 Task: In the  document Musicinfulenceletter.html Change font size of watermark '117' and place the watermark  'Diagonally '. Insert footer and write www.nexusTech.com
Action: Mouse moved to (223, 287)
Screenshot: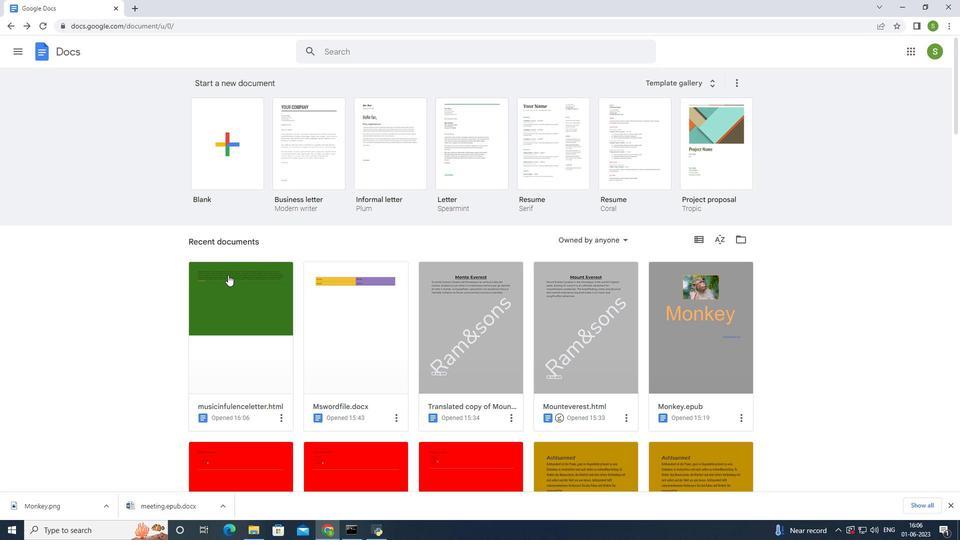 
Action: Mouse pressed left at (223, 287)
Screenshot: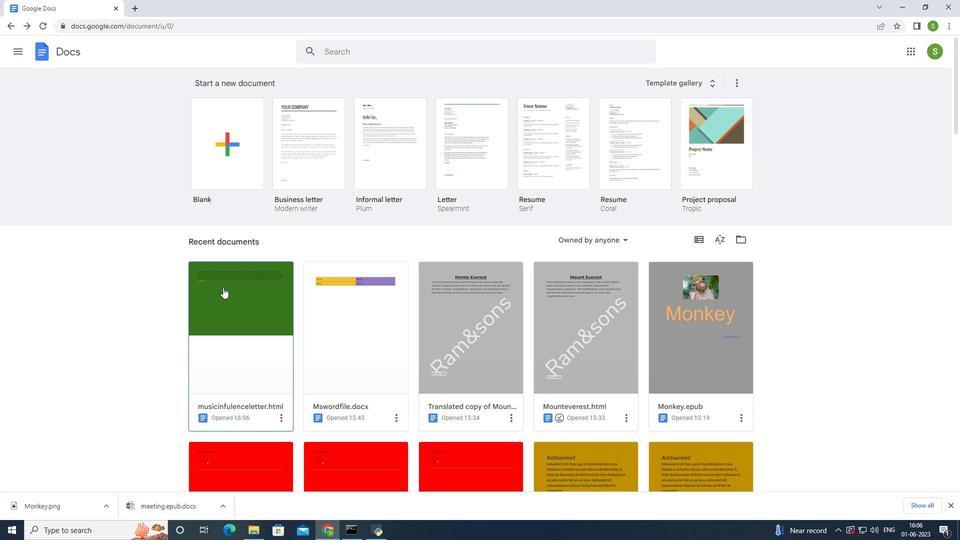 
Action: Mouse moved to (130, 57)
Screenshot: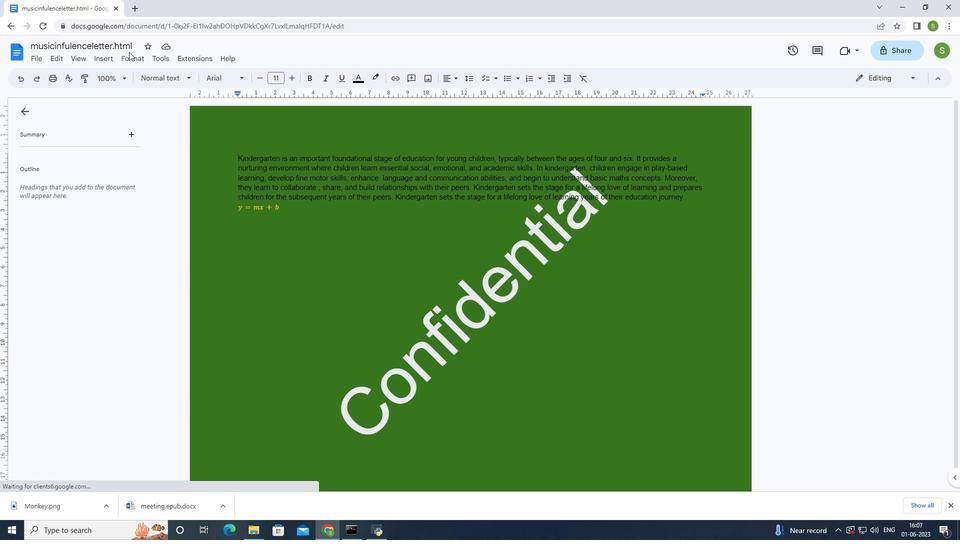 
Action: Mouse pressed left at (130, 57)
Screenshot: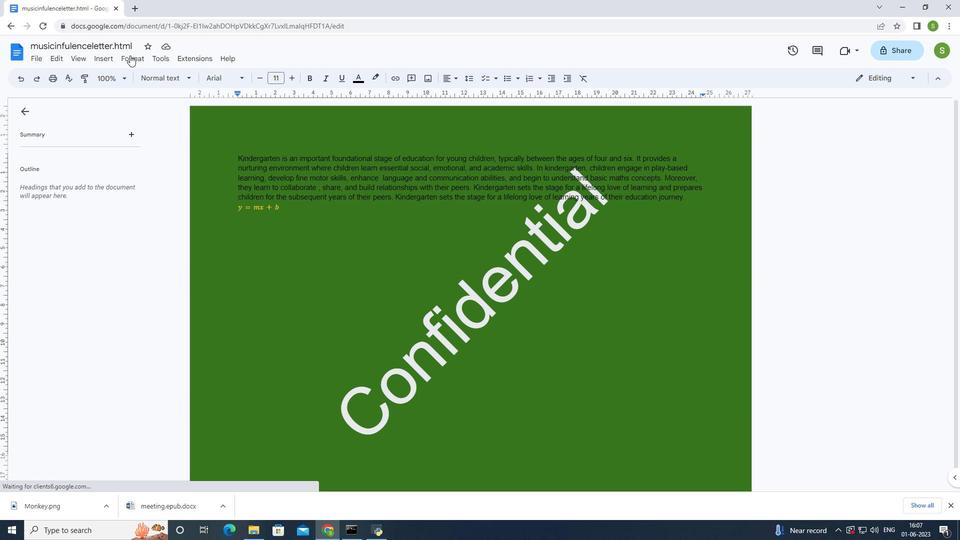 
Action: Mouse moved to (120, 293)
Screenshot: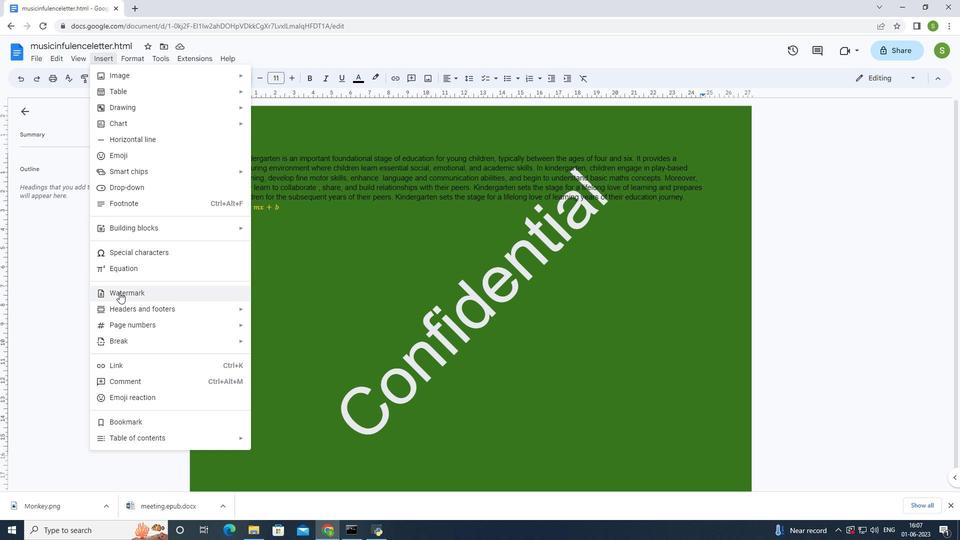 
Action: Mouse pressed left at (120, 293)
Screenshot: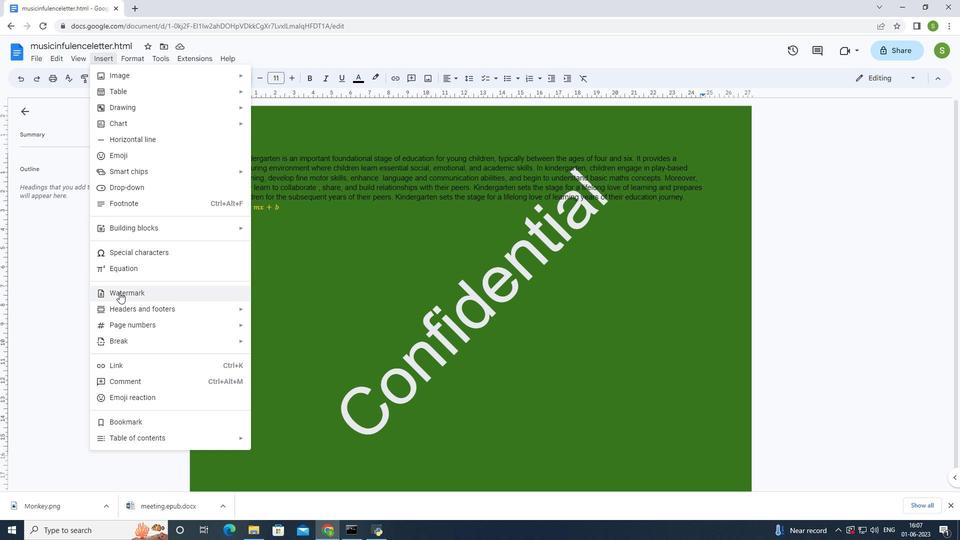 
Action: Mouse moved to (871, 210)
Screenshot: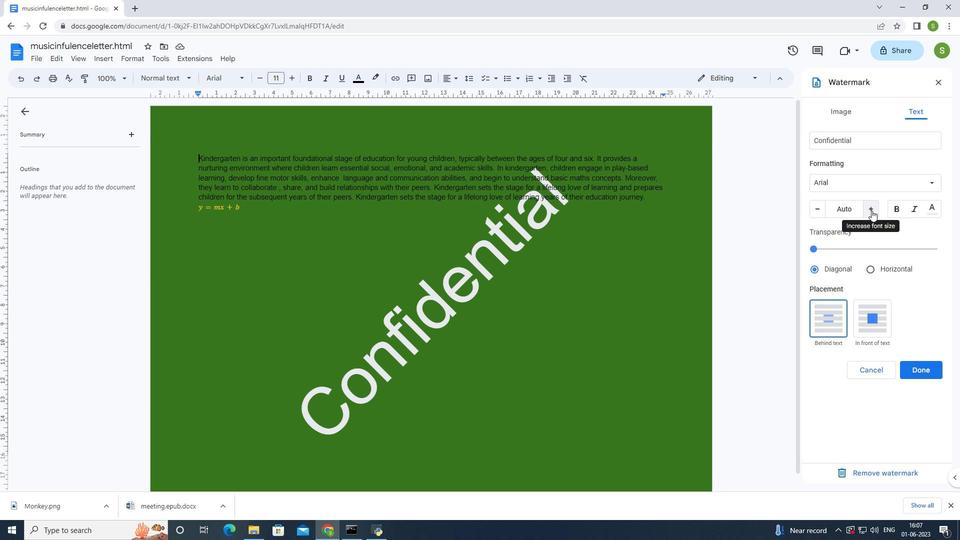 
Action: Mouse pressed left at (871, 210)
Screenshot: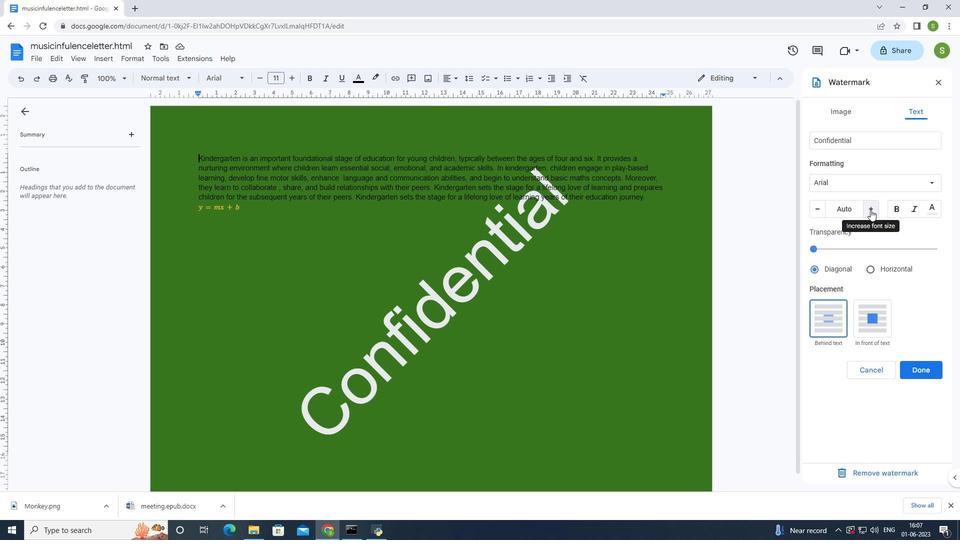 
Action: Mouse moved to (870, 210)
Screenshot: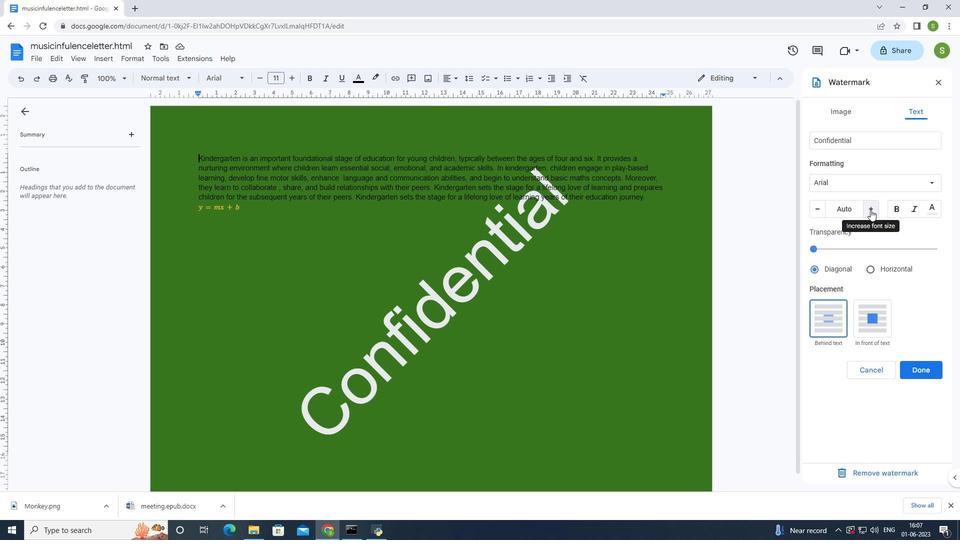 
Action: Mouse pressed left at (870, 210)
Screenshot: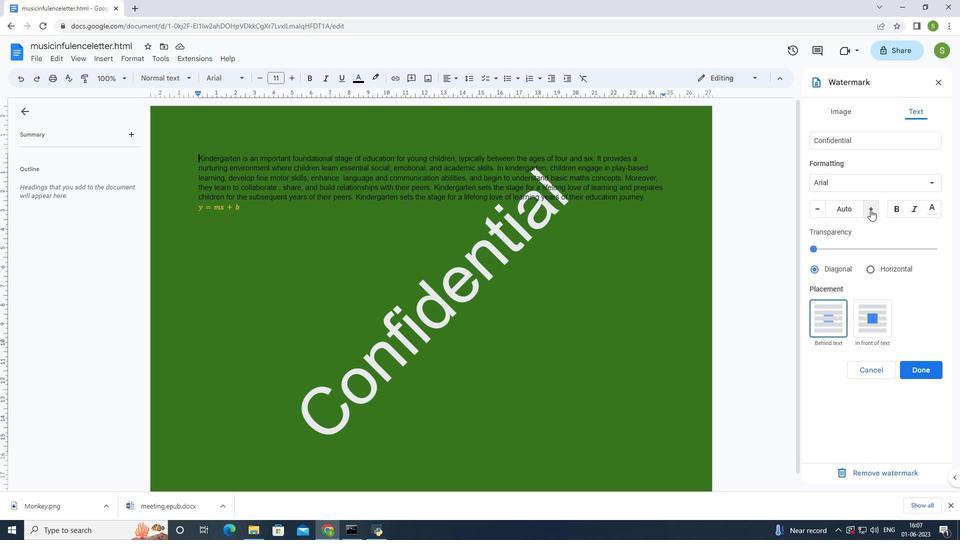 
Action: Mouse pressed left at (870, 210)
Screenshot: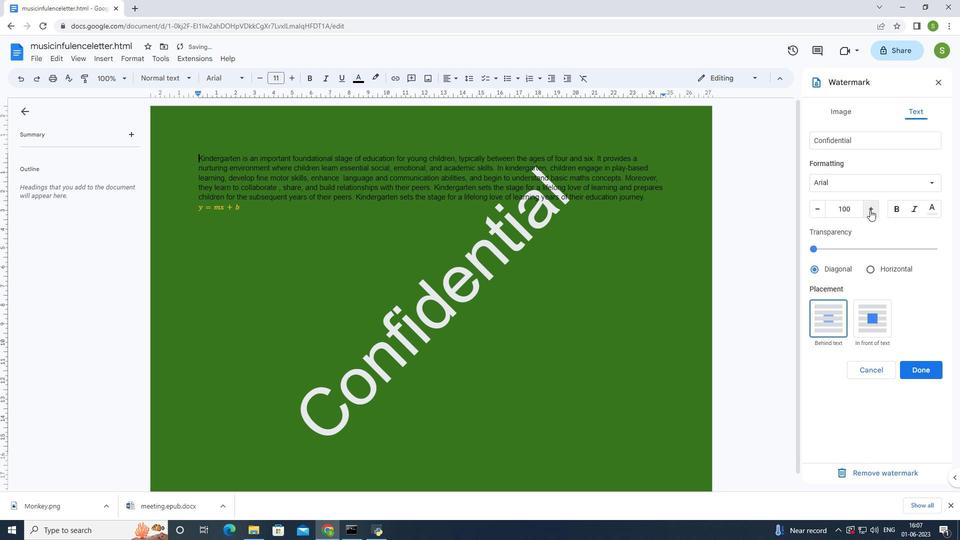 
Action: Mouse pressed left at (870, 210)
Screenshot: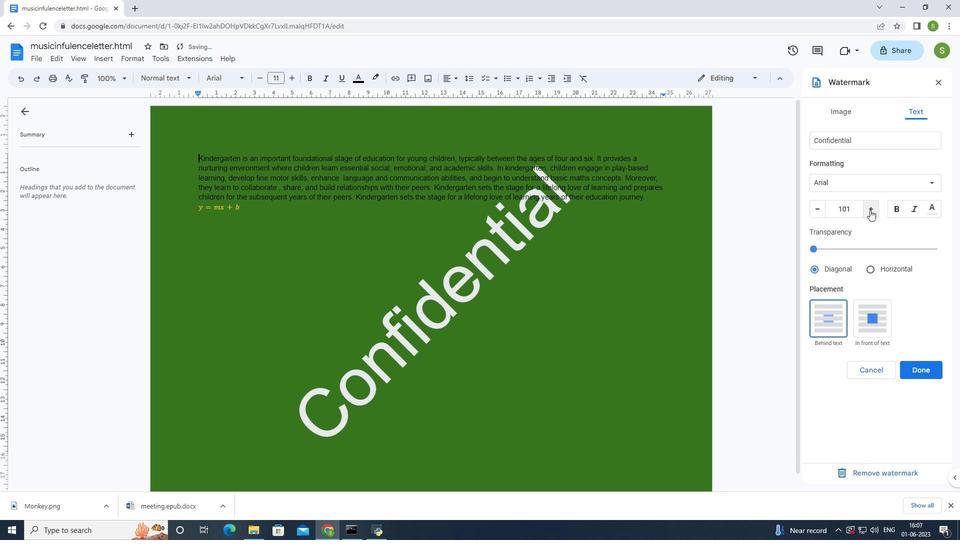 
Action: Mouse moved to (870, 209)
Screenshot: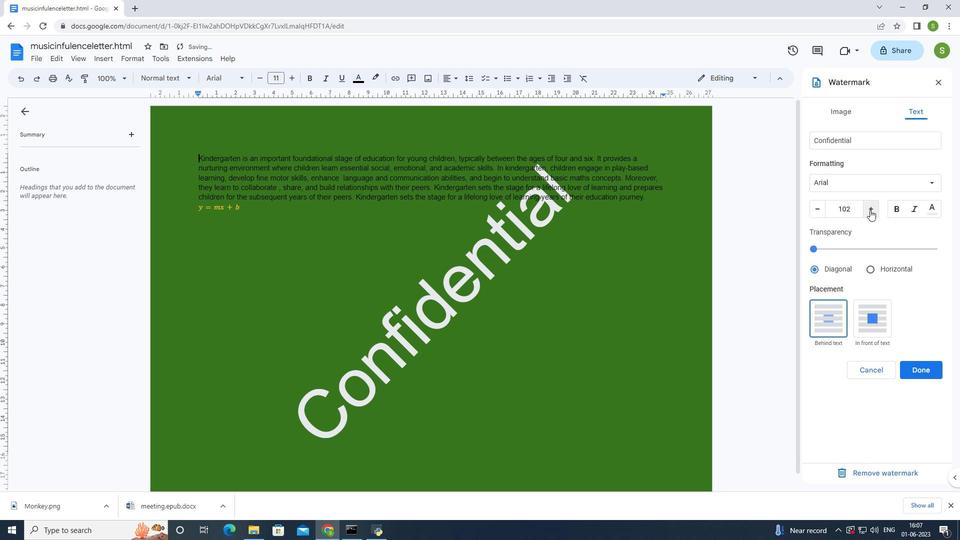 
Action: Mouse pressed left at (870, 209)
Screenshot: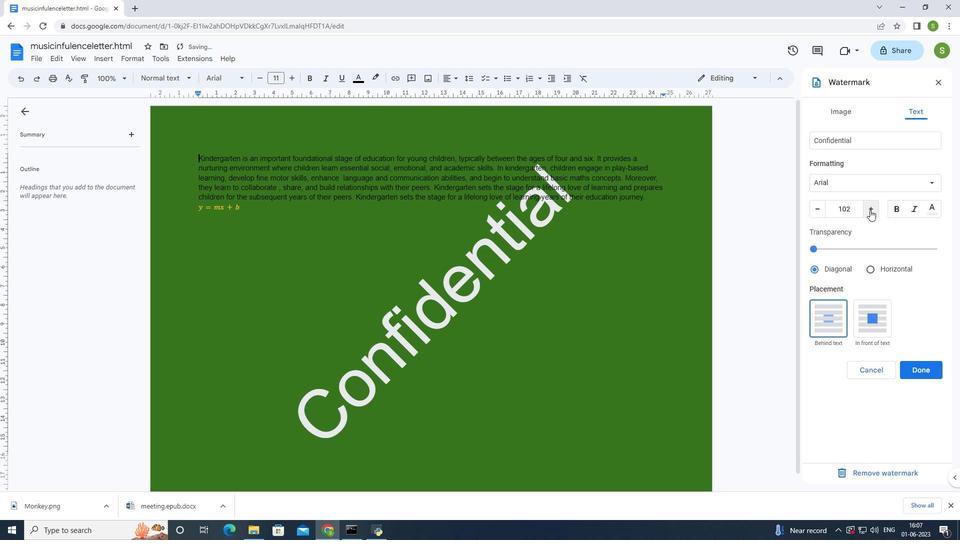 
Action: Mouse moved to (870, 208)
Screenshot: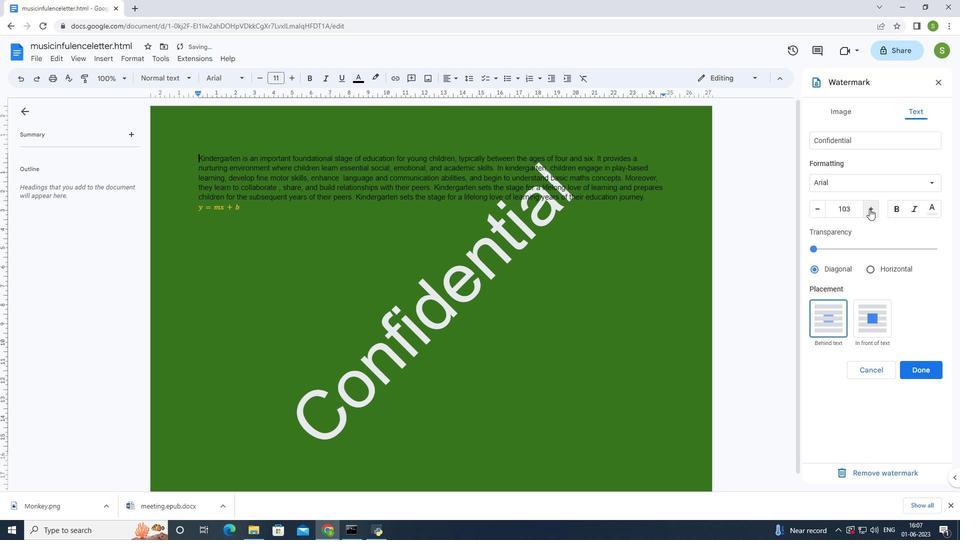 
Action: Mouse pressed left at (870, 208)
Screenshot: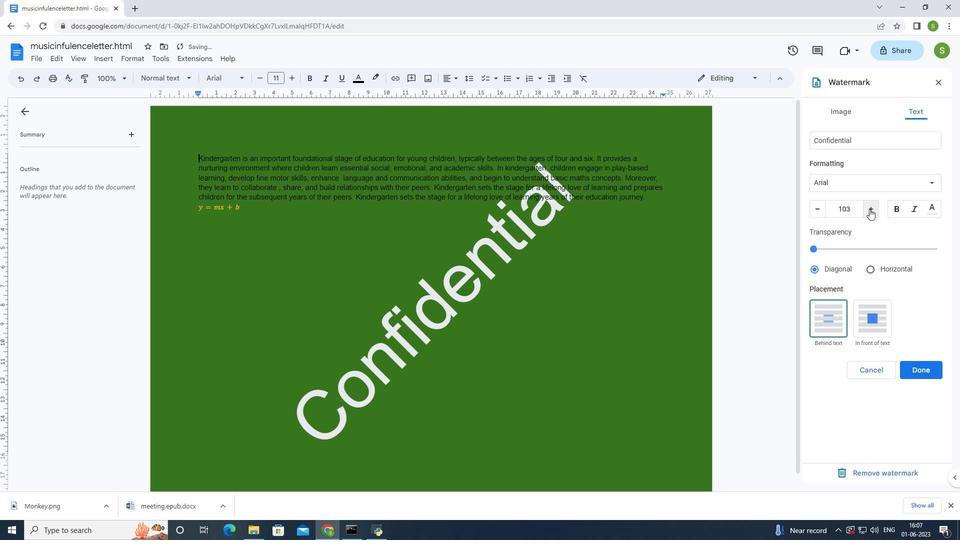 
Action: Mouse pressed left at (870, 208)
Screenshot: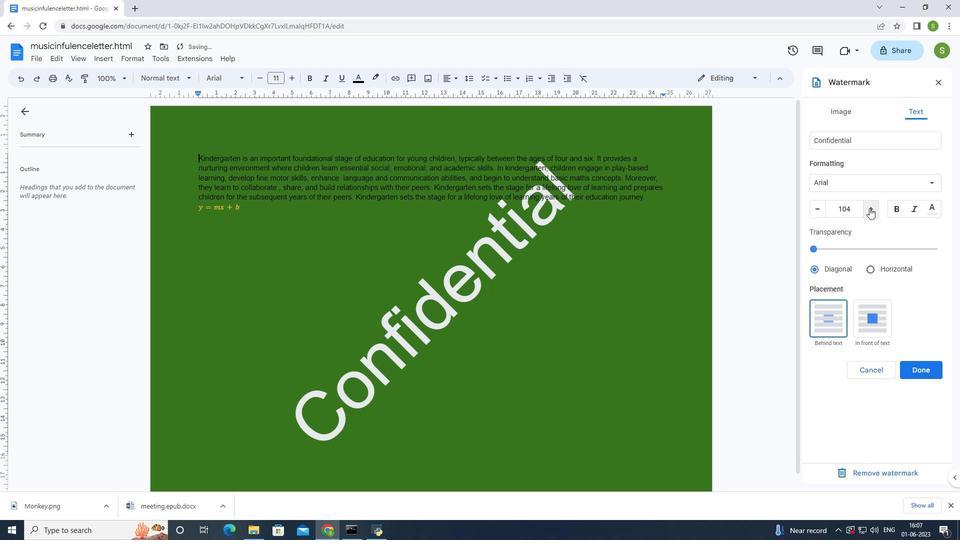 
Action: Mouse pressed left at (870, 208)
Screenshot: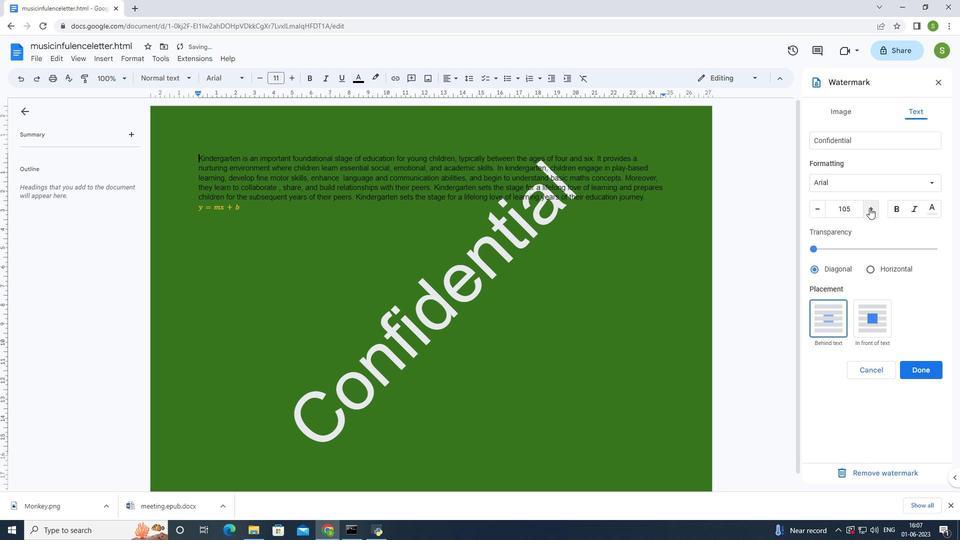 
Action: Mouse moved to (867, 206)
Screenshot: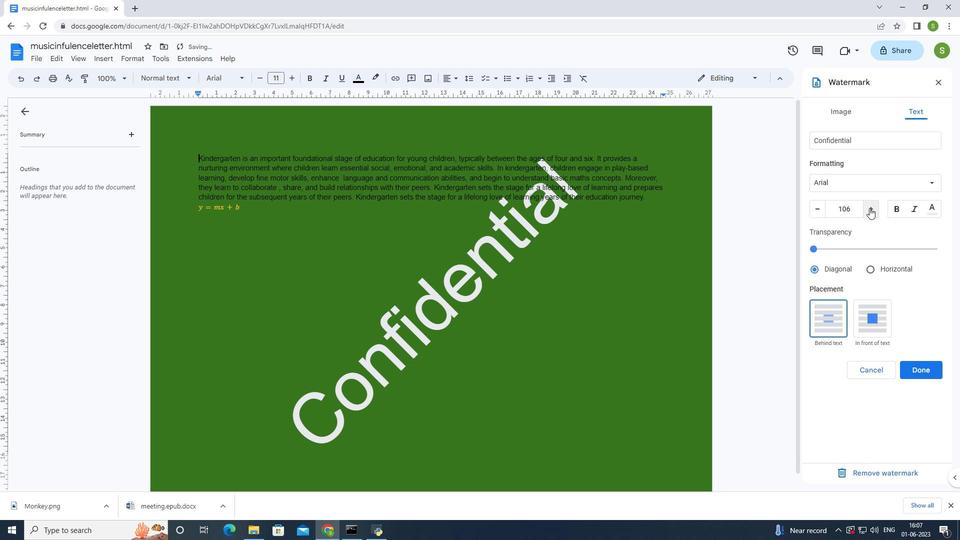 
Action: Mouse pressed left at (867, 206)
Screenshot: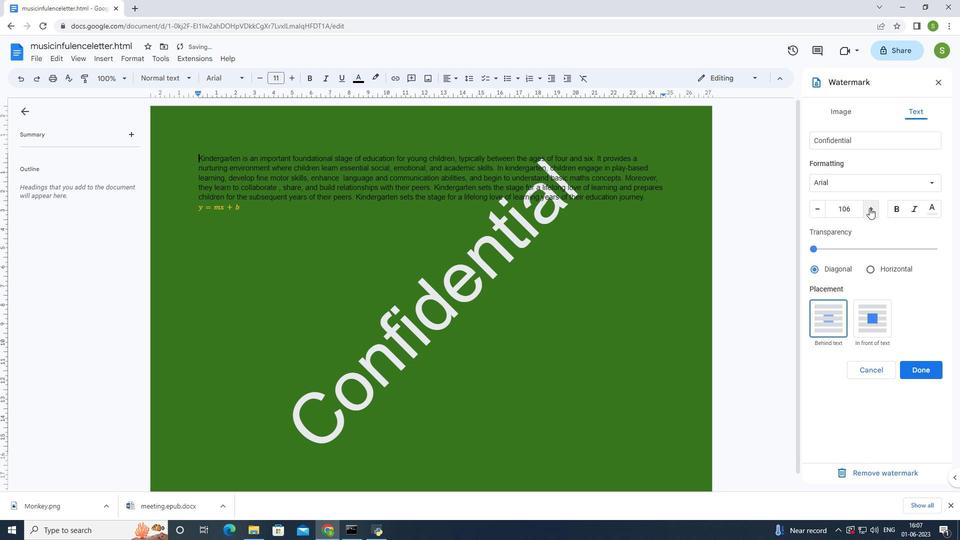 
Action: Mouse pressed left at (867, 206)
Screenshot: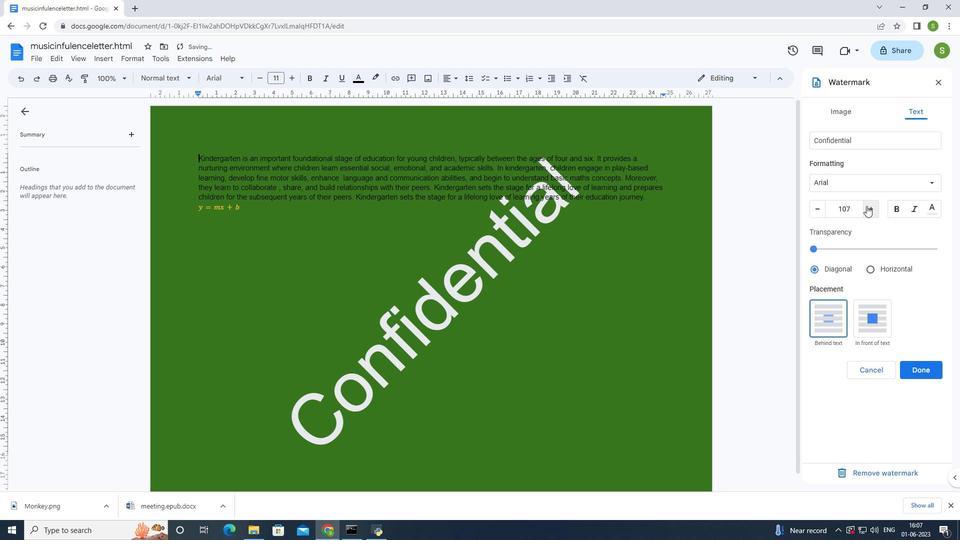 
Action: Mouse pressed left at (867, 206)
Screenshot: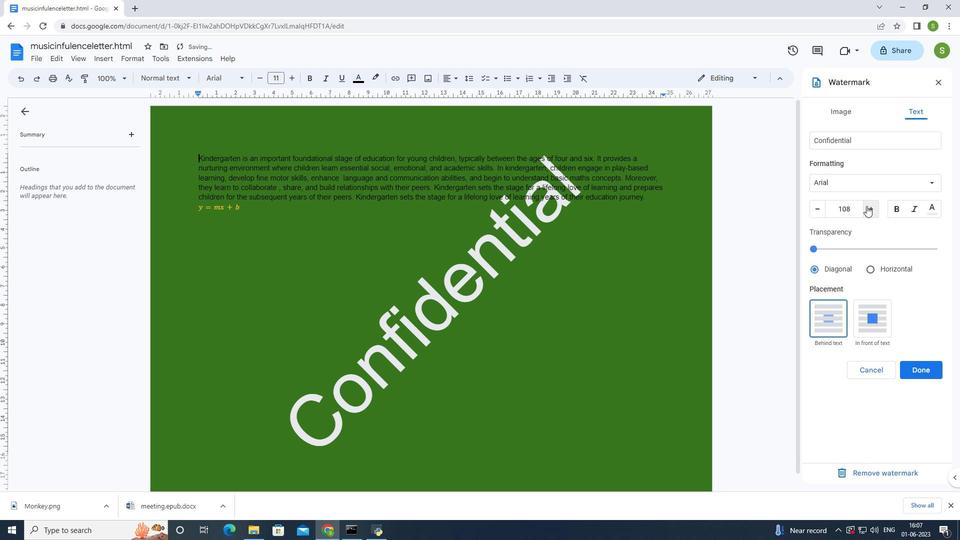 
Action: Mouse moved to (866, 205)
Screenshot: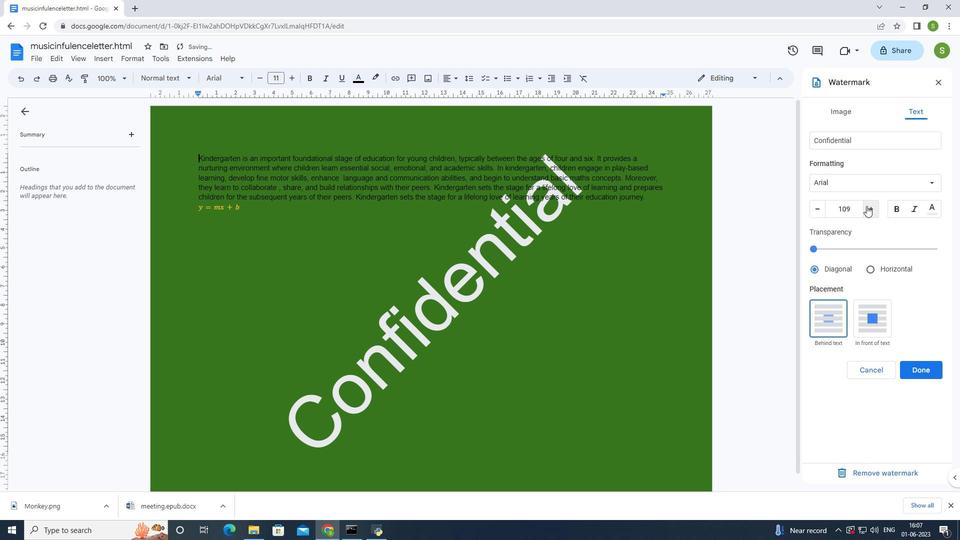 
Action: Mouse pressed left at (866, 205)
Screenshot: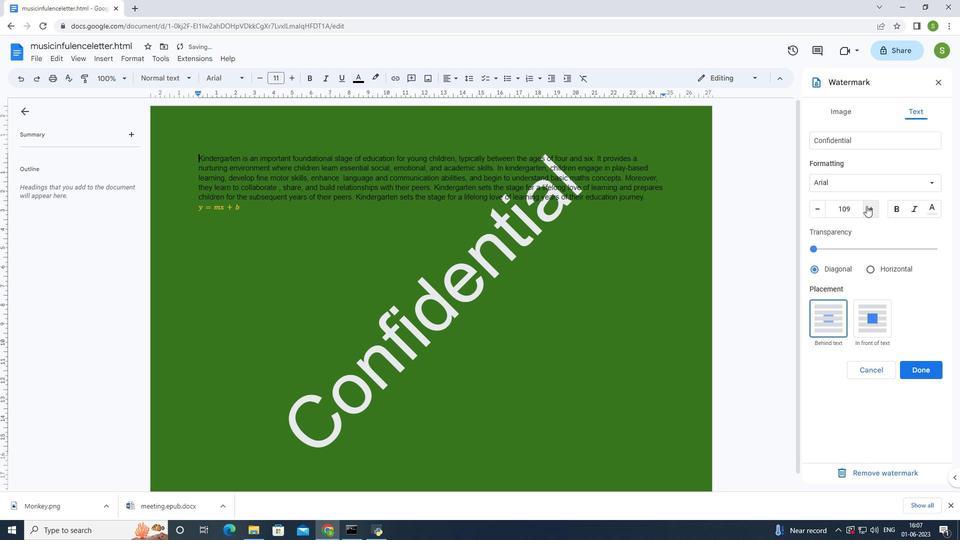 
Action: Mouse moved to (866, 205)
Screenshot: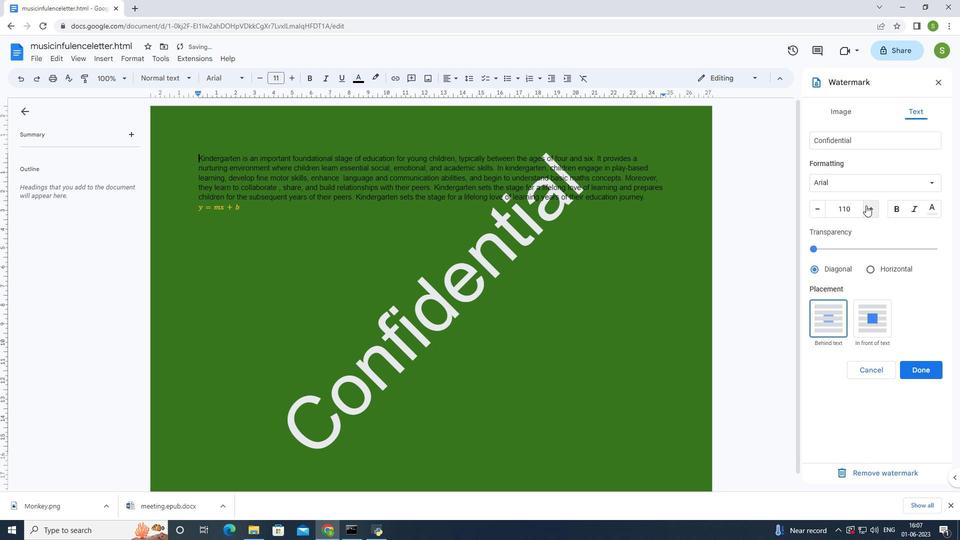 
Action: Mouse pressed left at (866, 205)
Screenshot: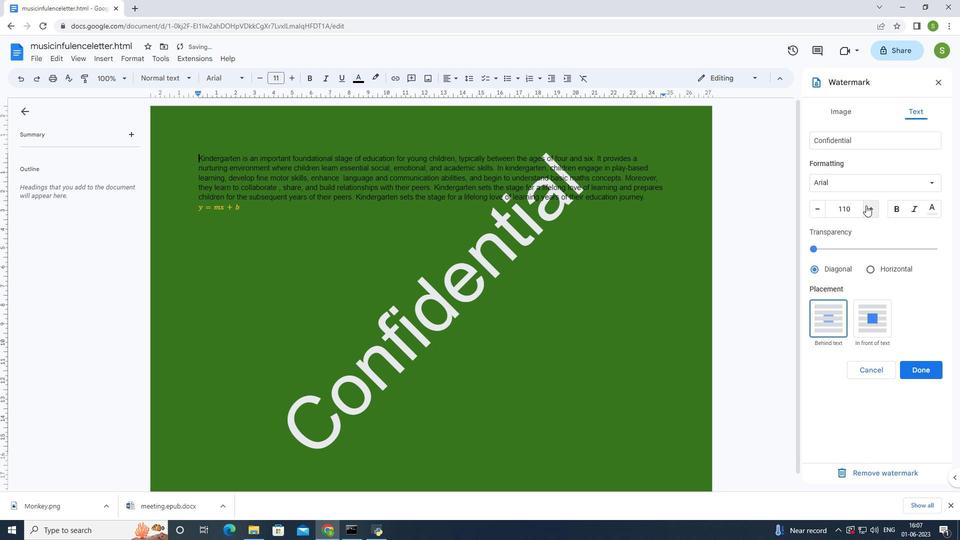 
Action: Mouse pressed left at (866, 205)
Screenshot: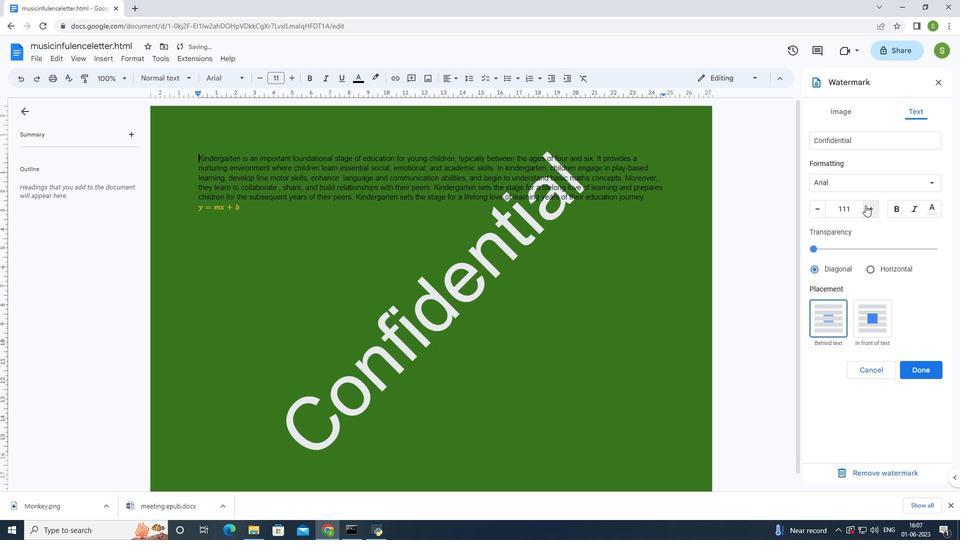
Action: Mouse pressed left at (866, 205)
Screenshot: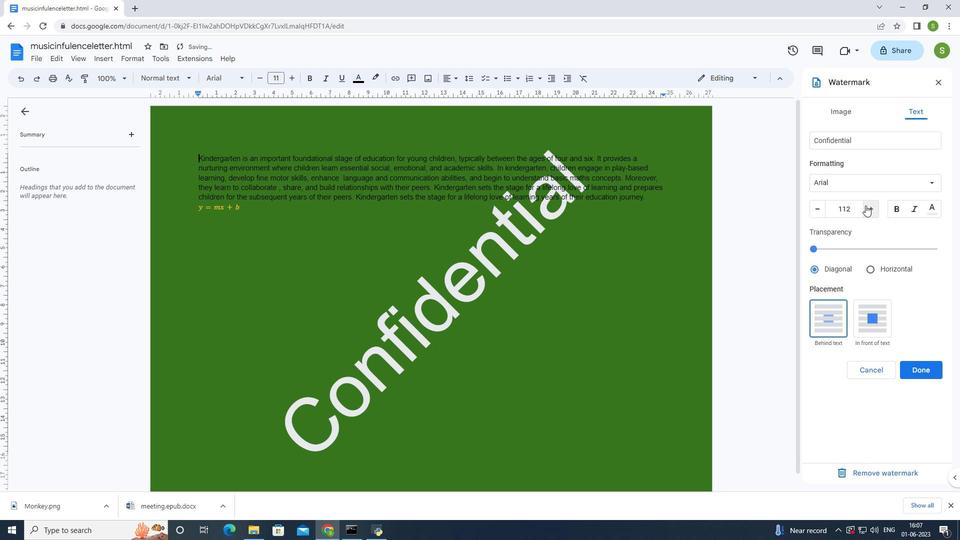 
Action: Mouse moved to (866, 205)
Screenshot: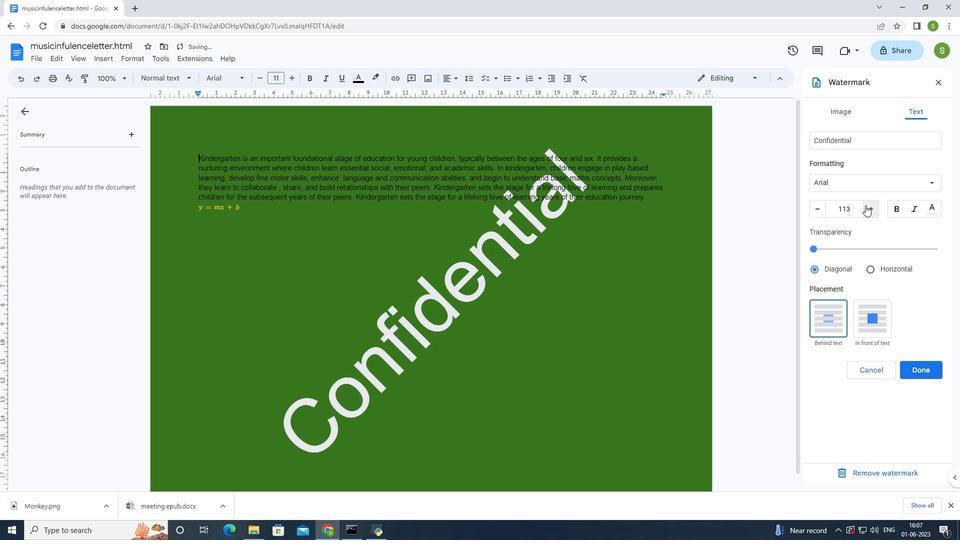 
Action: Mouse pressed left at (866, 205)
Screenshot: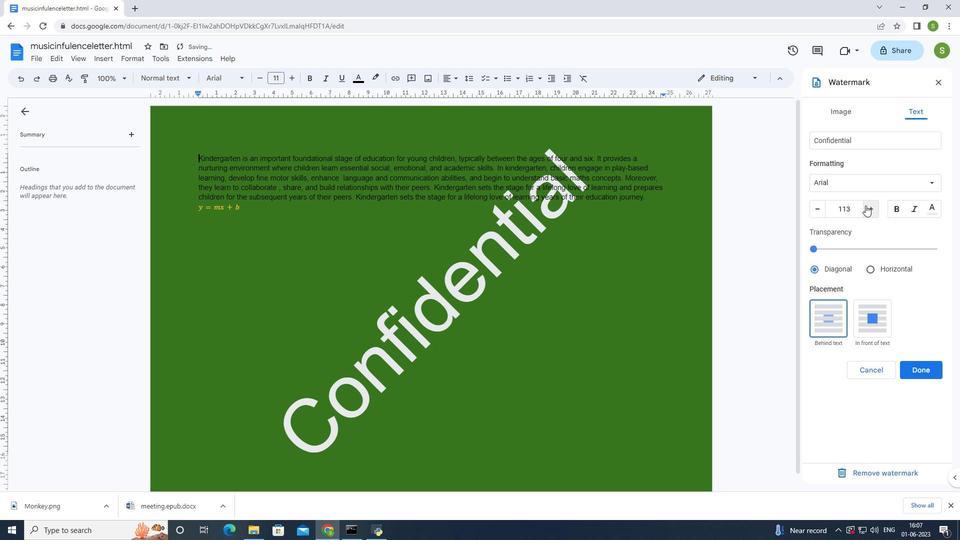 
Action: Mouse pressed left at (866, 205)
Screenshot: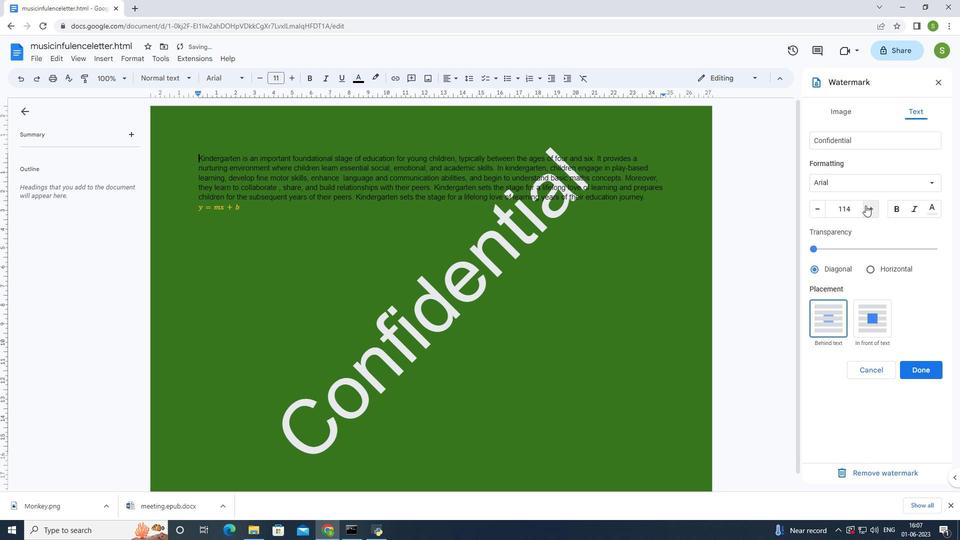 
Action: Mouse pressed left at (866, 205)
Screenshot: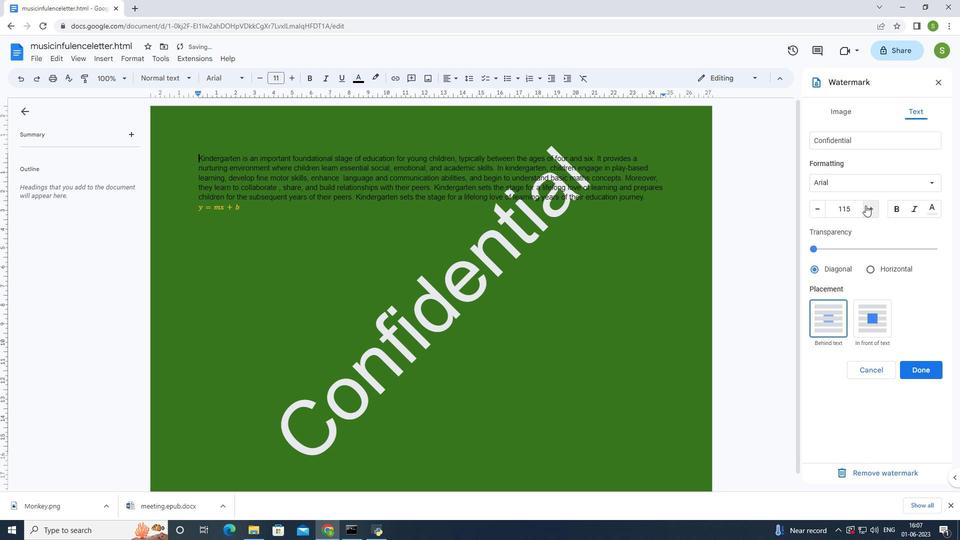 
Action: Mouse moved to (914, 375)
Screenshot: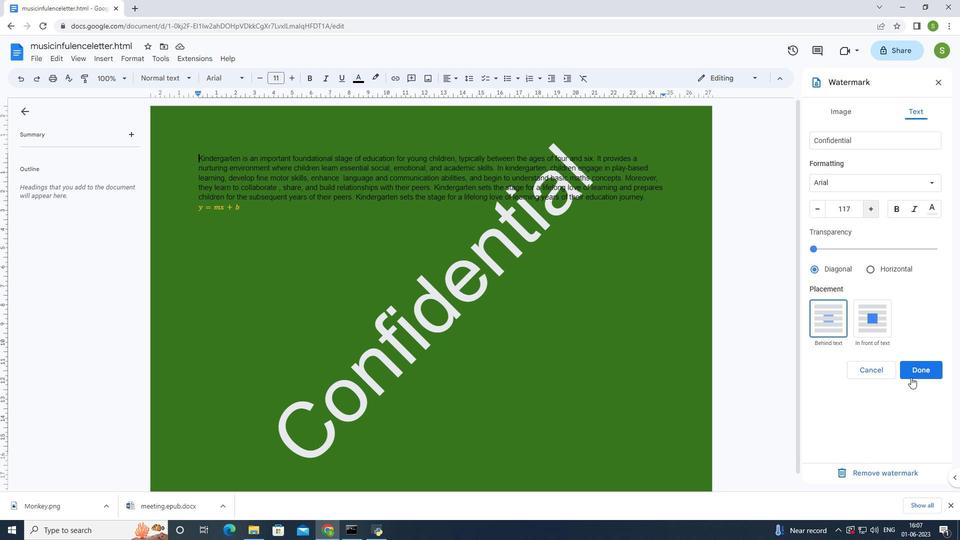 
Action: Mouse pressed left at (914, 375)
Screenshot: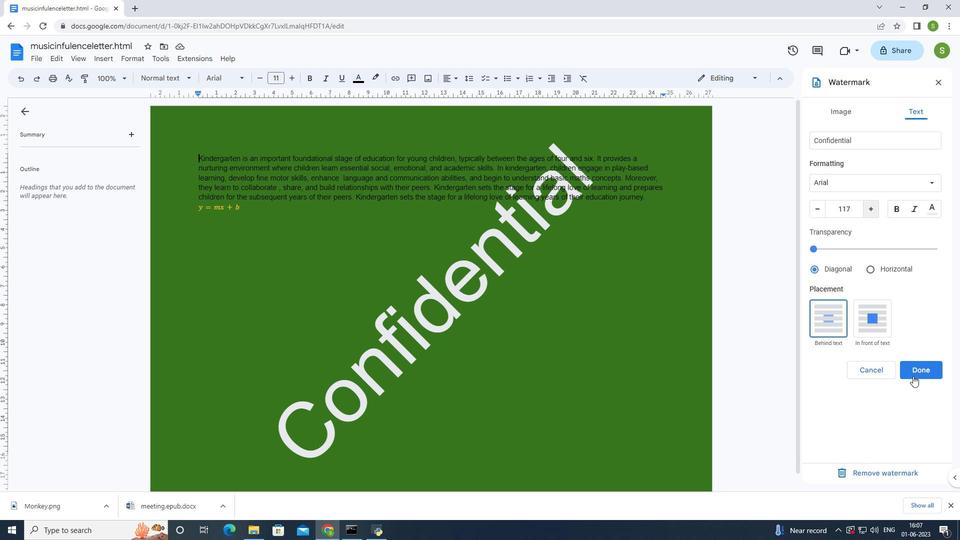
Action: Mouse moved to (680, 391)
Screenshot: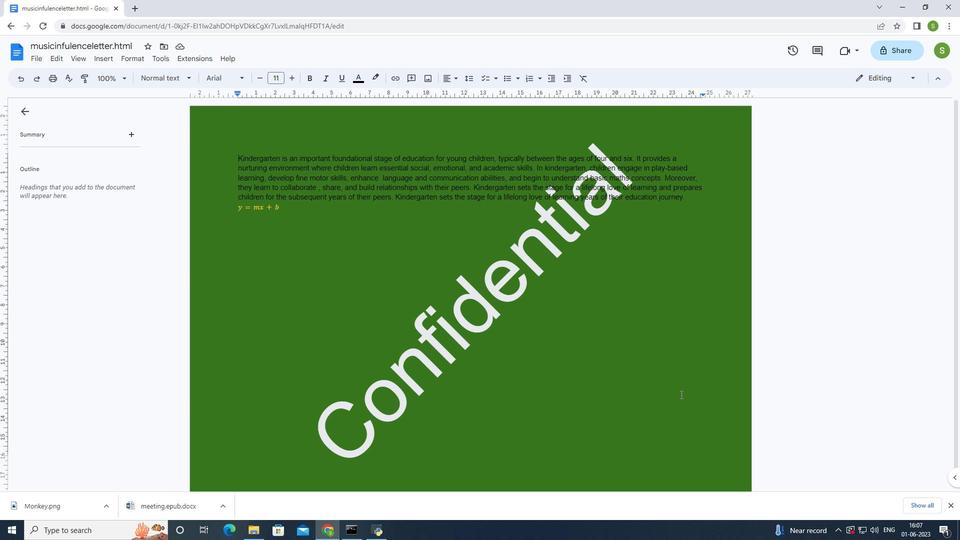 
Action: Mouse scrolled (680, 391) with delta (0, 0)
Screenshot: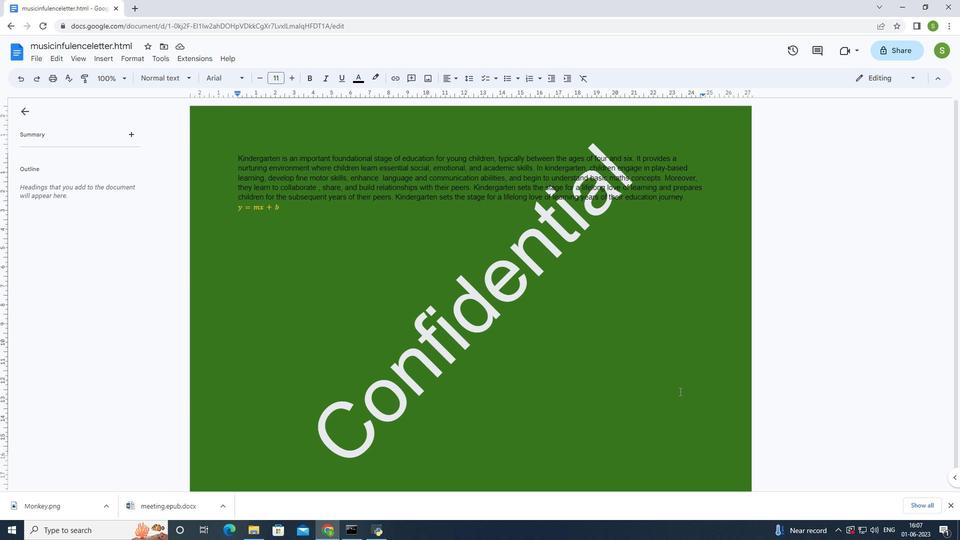 
Action: Mouse scrolled (680, 391) with delta (0, 0)
Screenshot: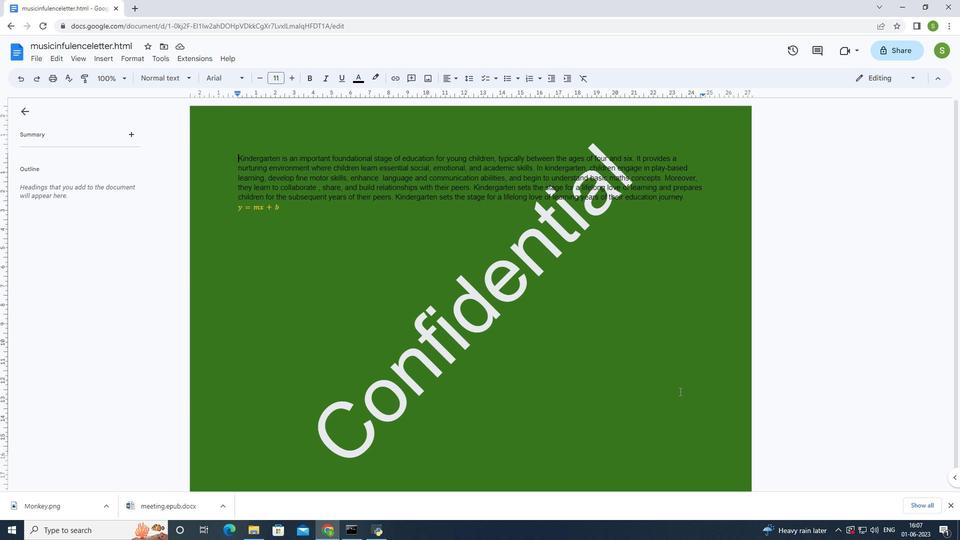 
Action: Mouse scrolled (680, 391) with delta (0, 0)
Screenshot: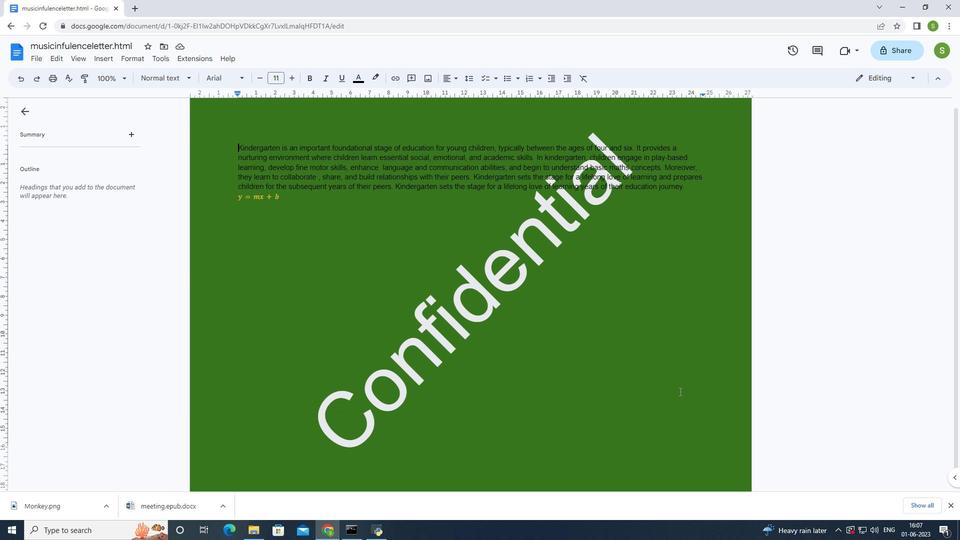 
Action: Mouse scrolled (680, 391) with delta (0, 0)
Screenshot: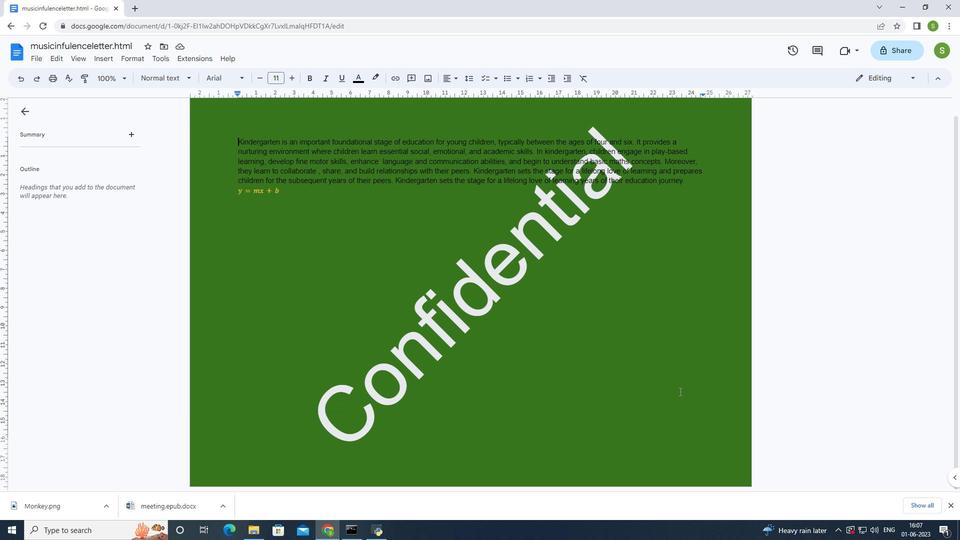 
Action: Mouse moved to (480, 449)
Screenshot: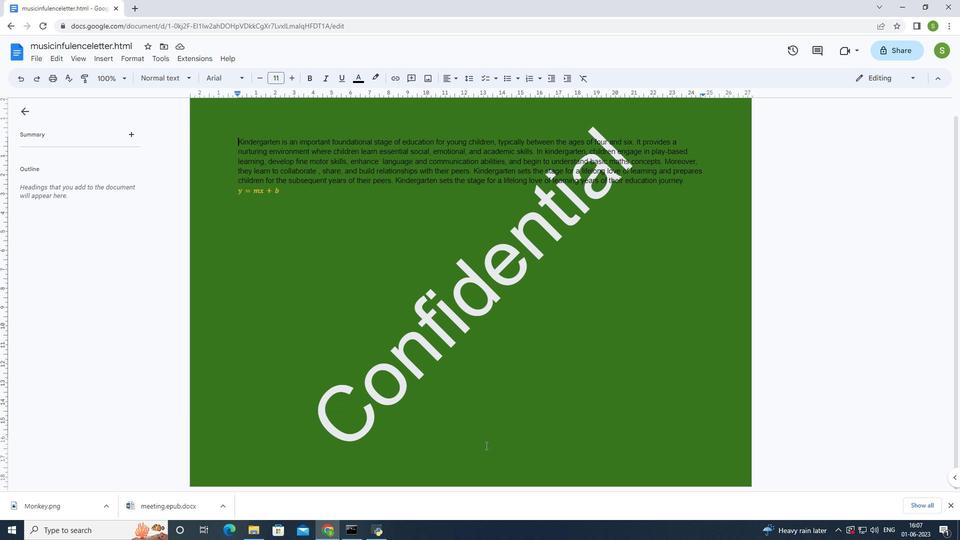 
Action: Mouse pressed left at (480, 449)
Screenshot: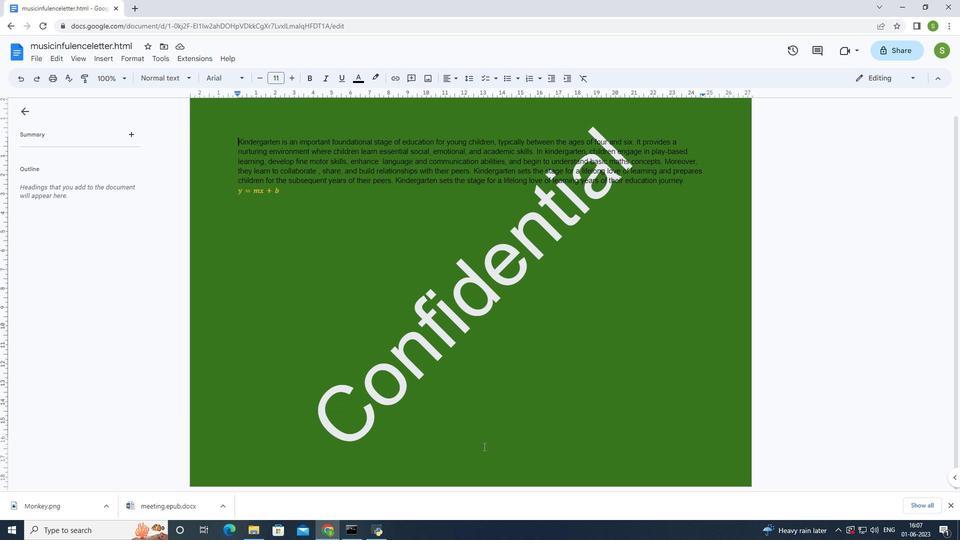 
Action: Mouse pressed left at (480, 449)
Screenshot: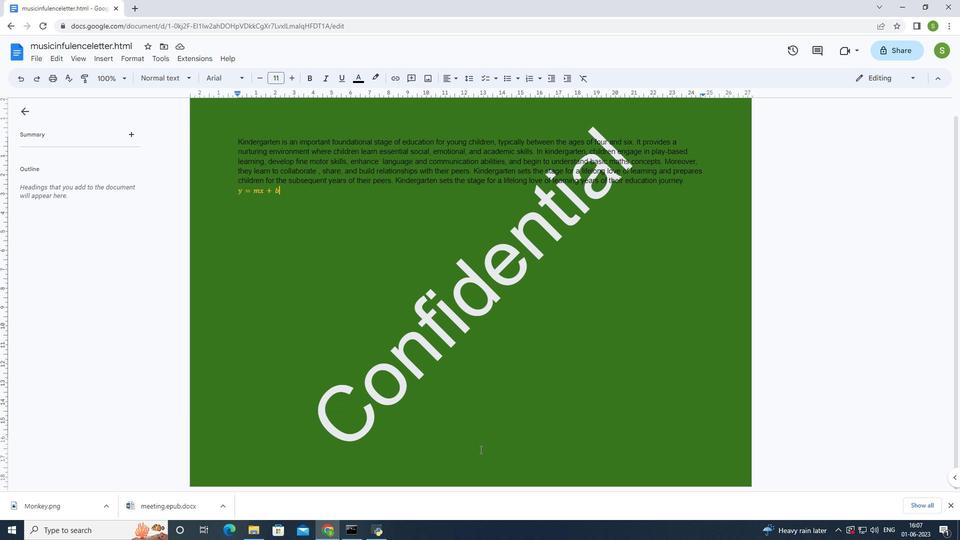 
Action: Mouse pressed left at (480, 449)
Screenshot: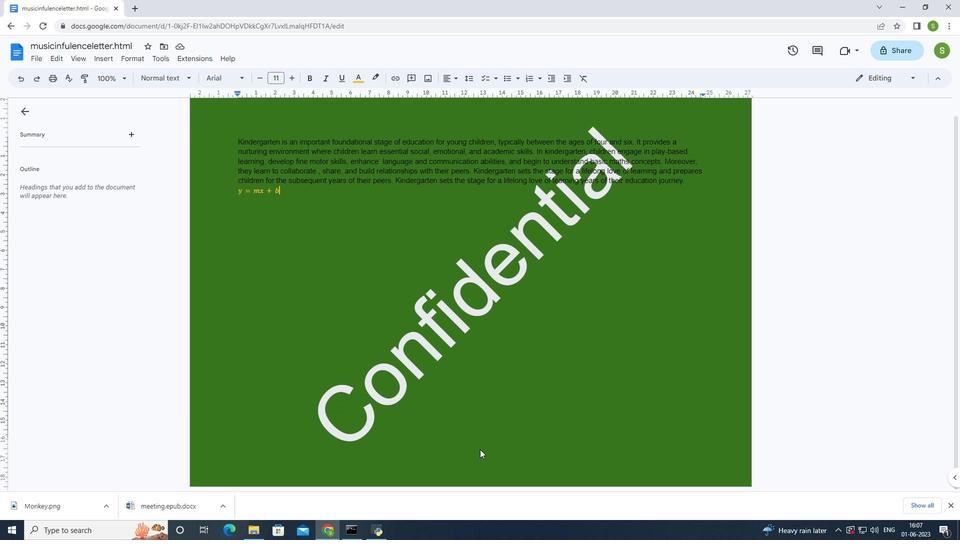 
Action: Mouse moved to (394, 74)
Screenshot: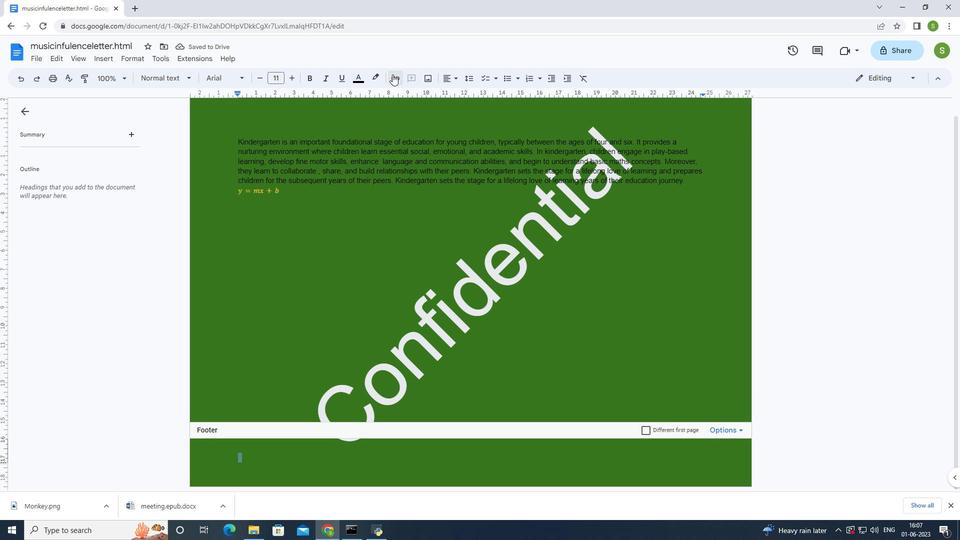 
Action: Mouse pressed left at (394, 74)
Screenshot: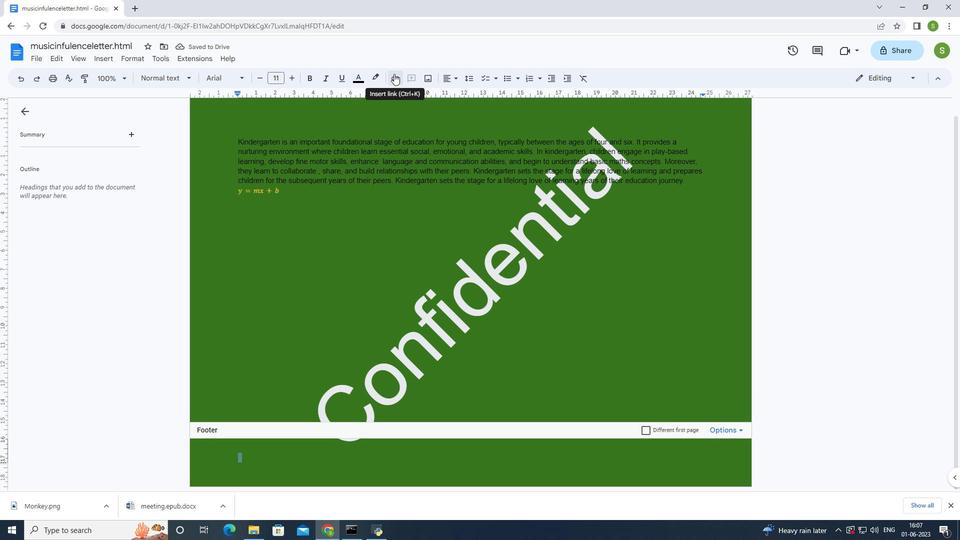 
Action: Mouse moved to (364, 161)
Screenshot: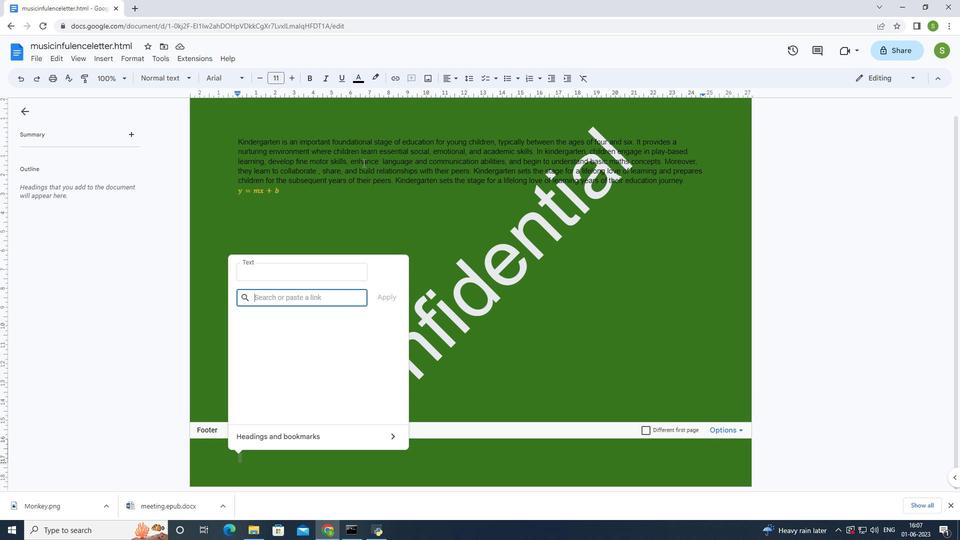 
Action: Key pressed ww
Screenshot: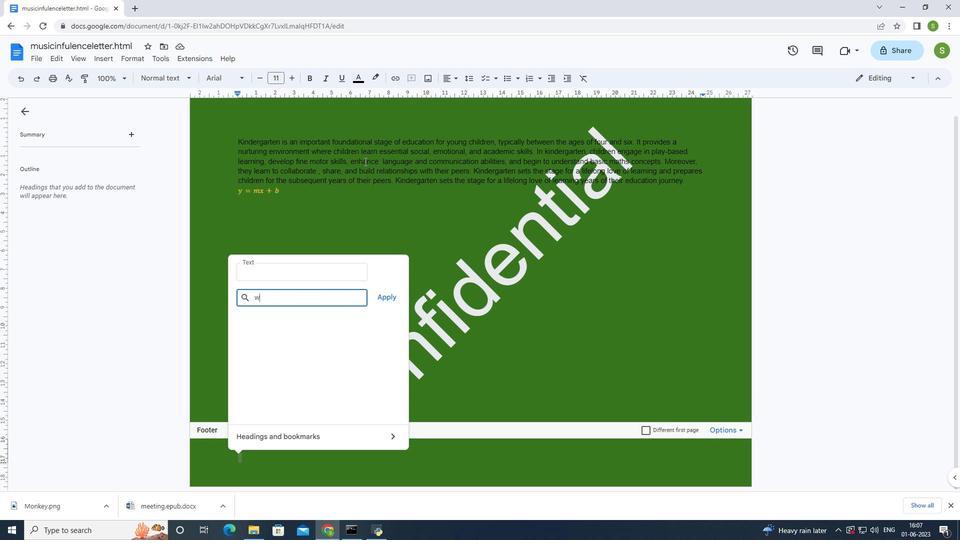 
Action: Mouse moved to (367, 158)
Screenshot: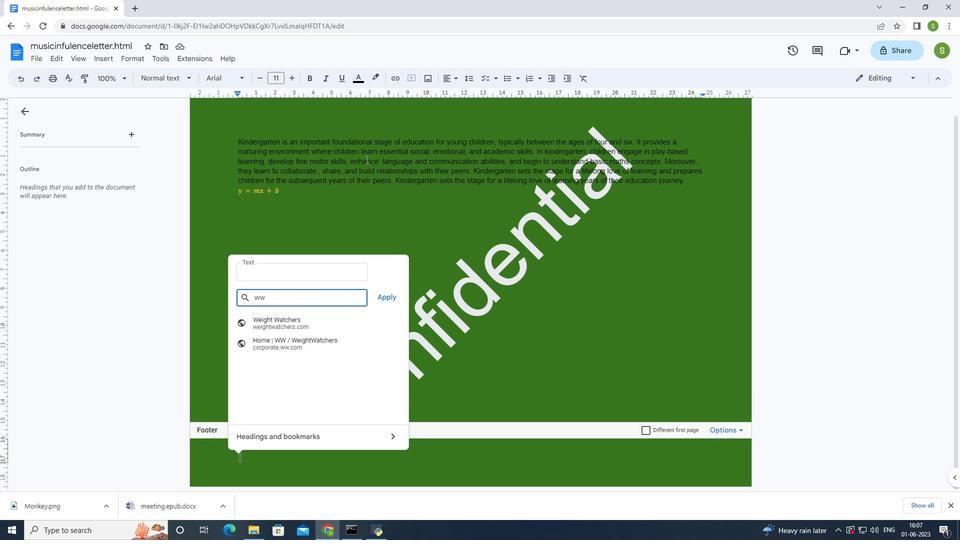 
Action: Key pressed w
Screenshot: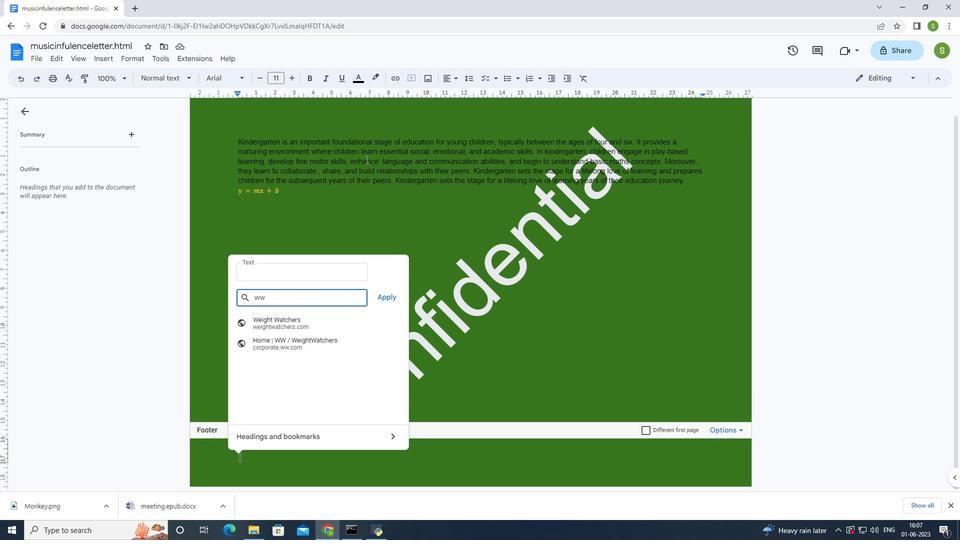 
Action: Mouse moved to (369, 156)
Screenshot: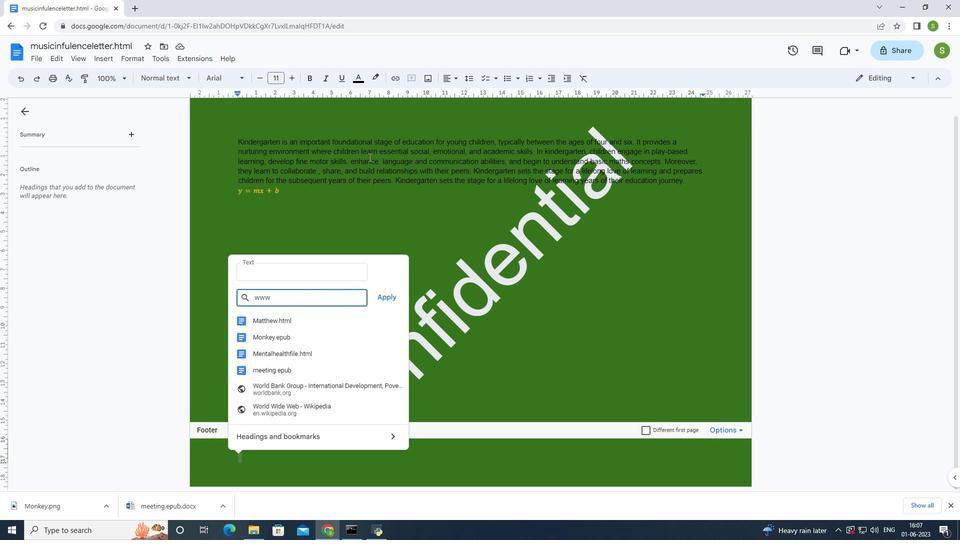 
Action: Key pressed .
Screenshot: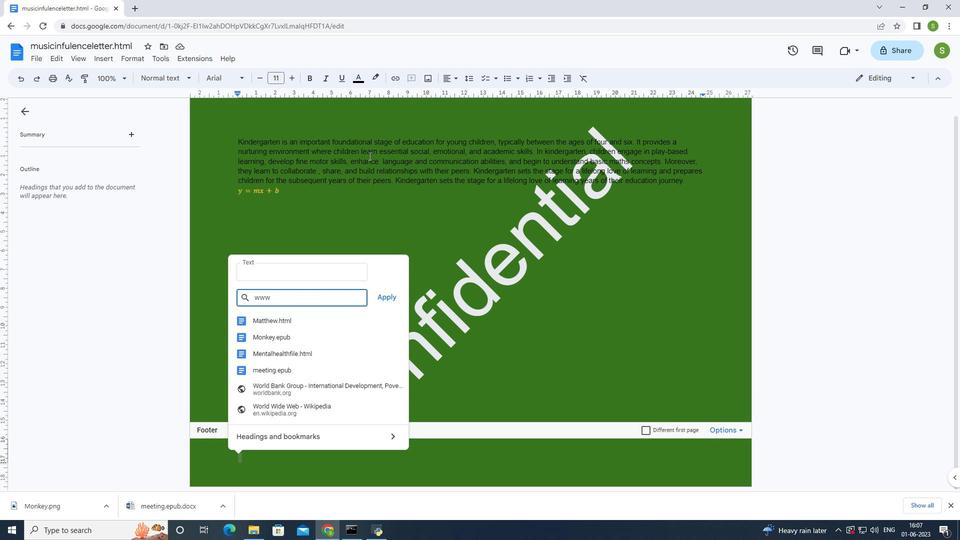 
Action: Mouse moved to (377, 155)
Screenshot: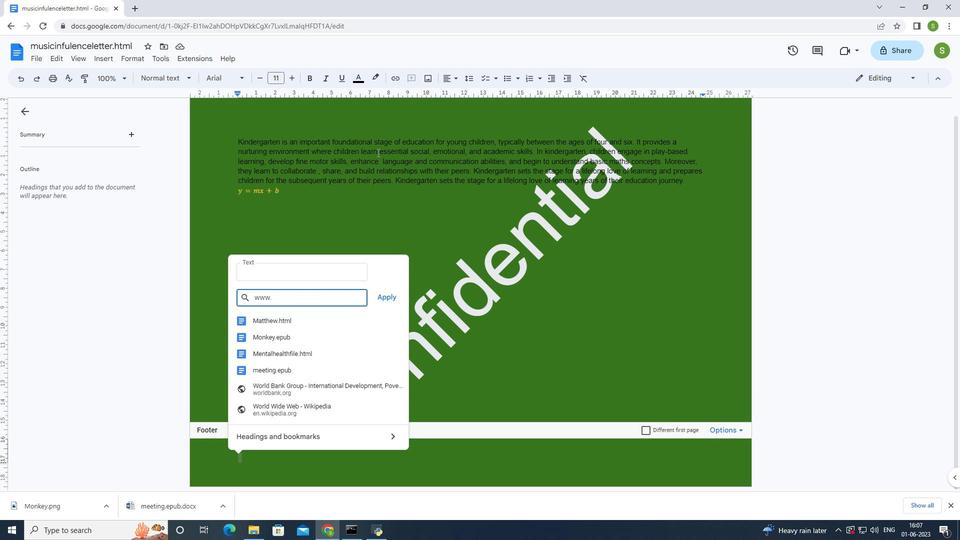 
Action: Key pressed ne
Screenshot: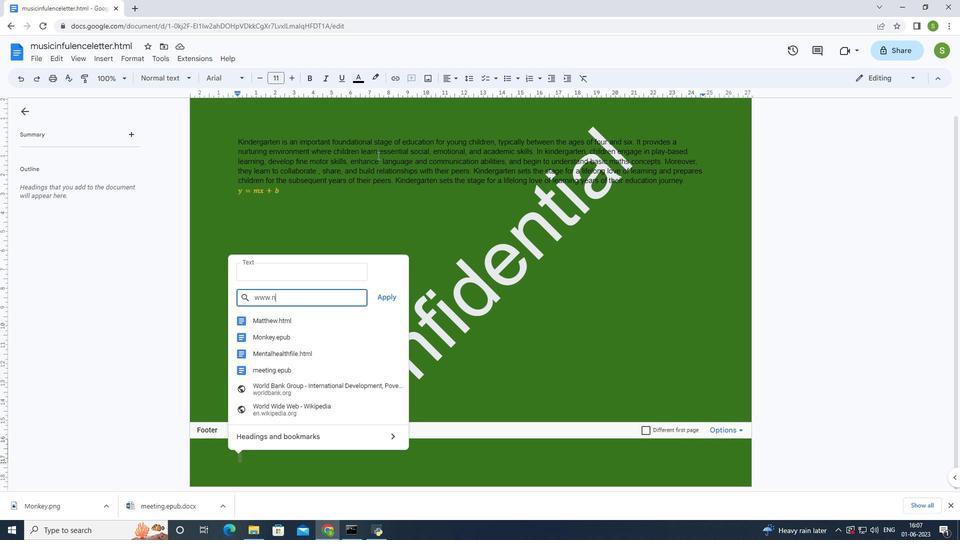 
Action: Mouse moved to (378, 155)
Screenshot: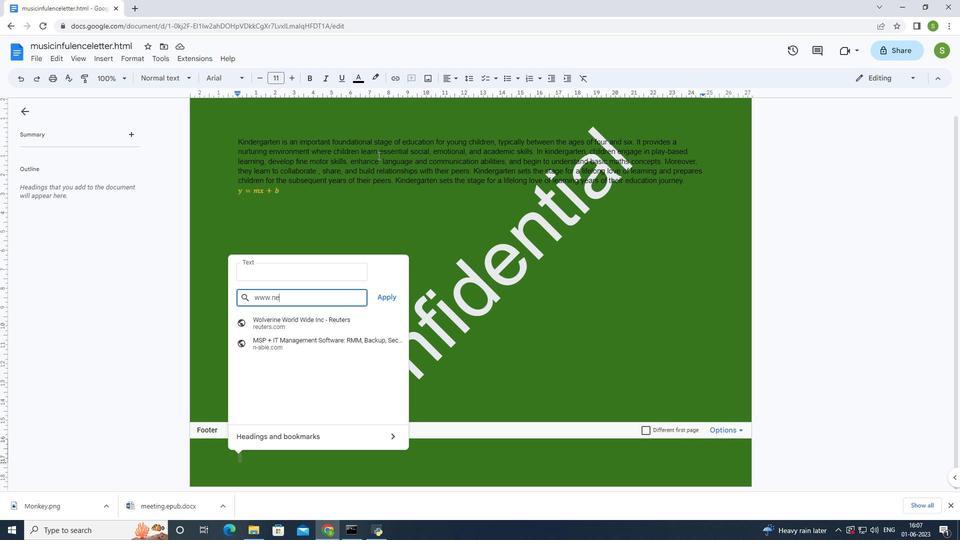 
Action: Key pressed x
Screenshot: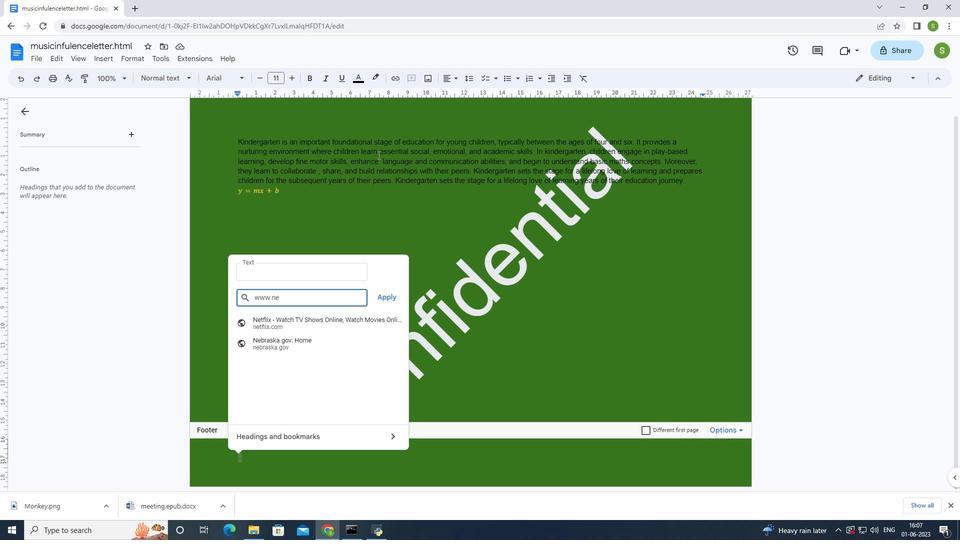
Action: Mouse moved to (378, 153)
Screenshot: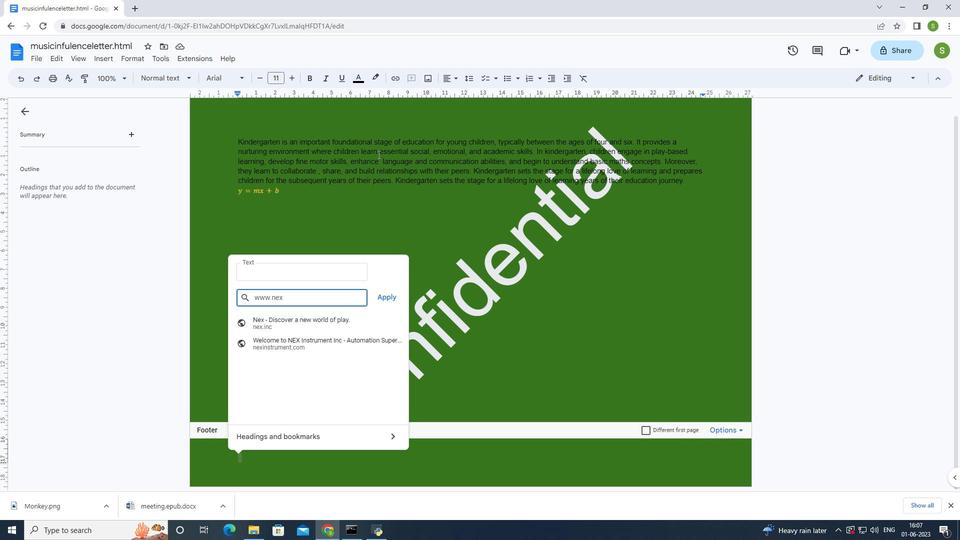 
Action: Key pressed us.
Screenshot: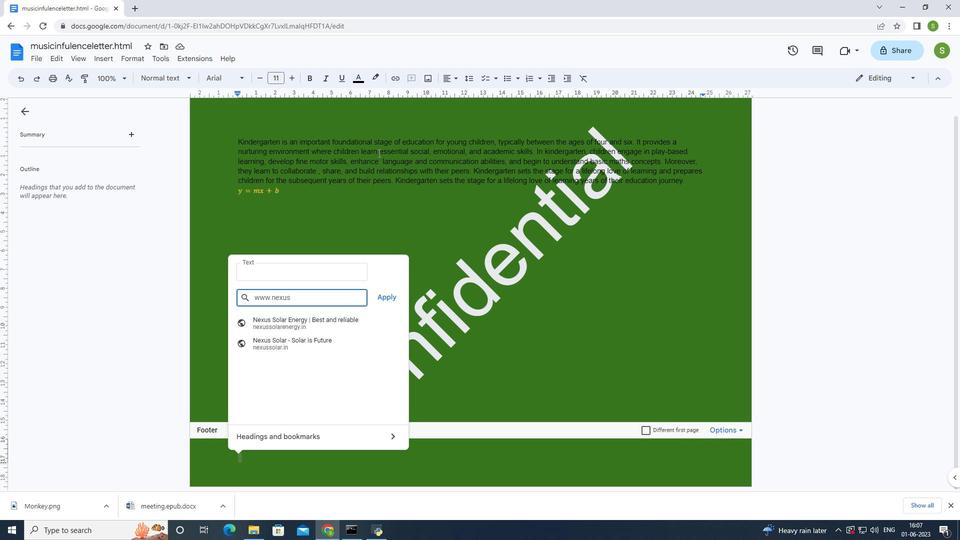 
Action: Mouse moved to (380, 151)
Screenshot: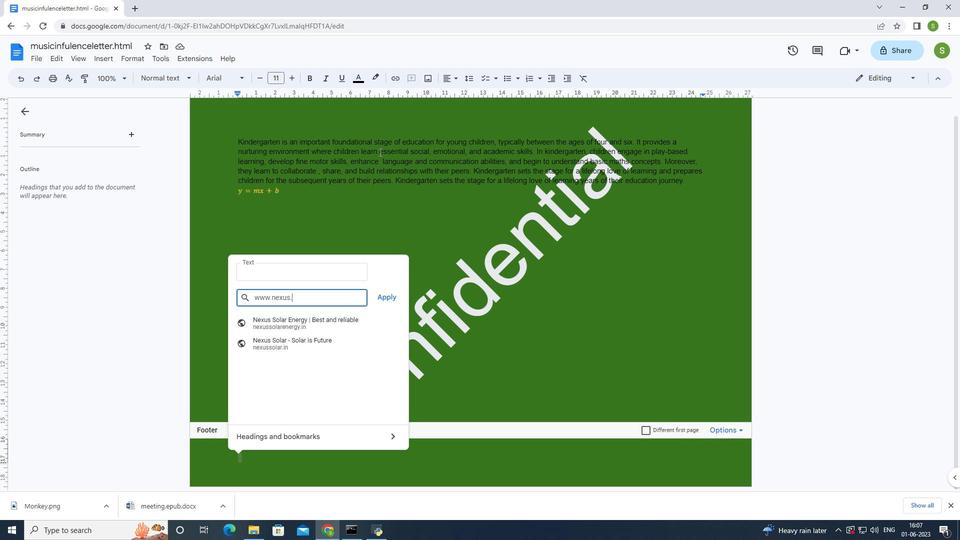 
Action: Key pressed co
Screenshot: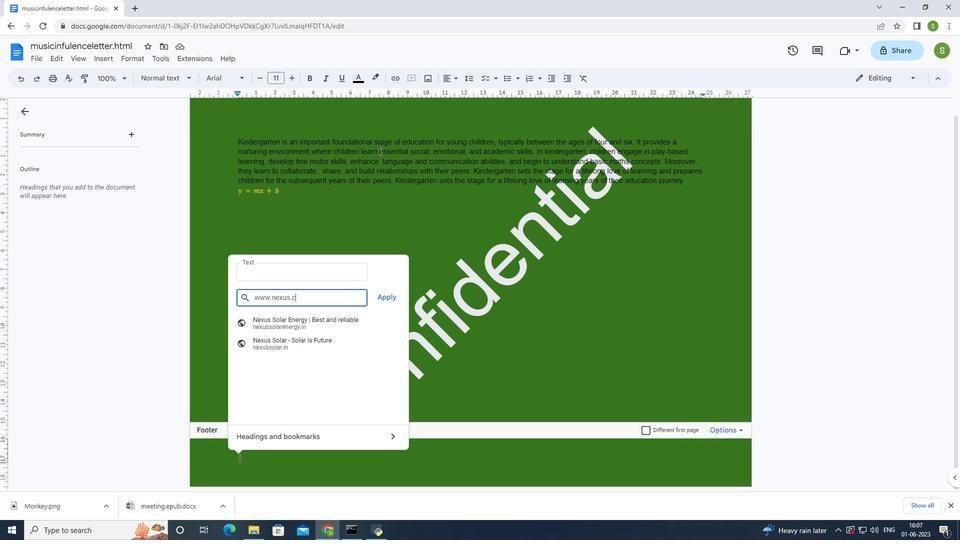
Action: Mouse moved to (382, 151)
Screenshot: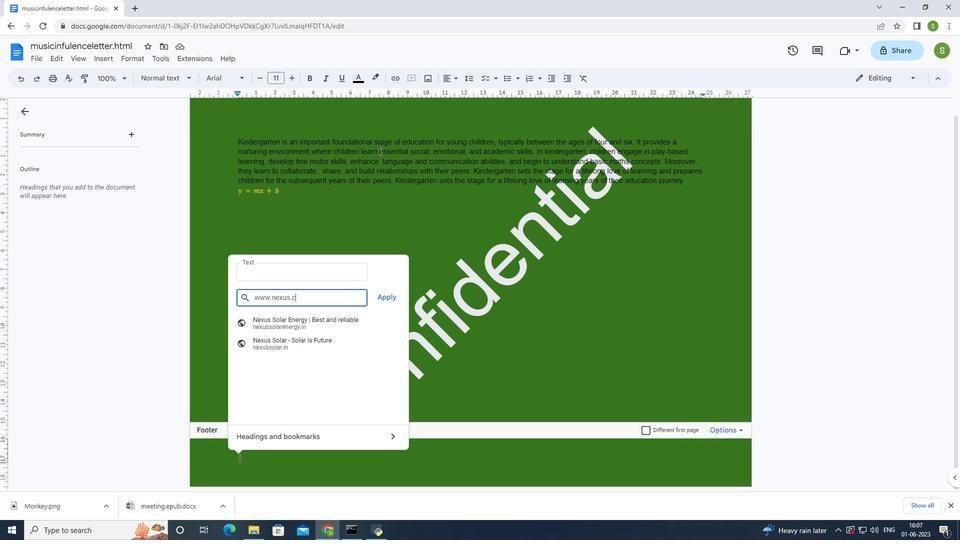 
Action: Key pressed m
Screenshot: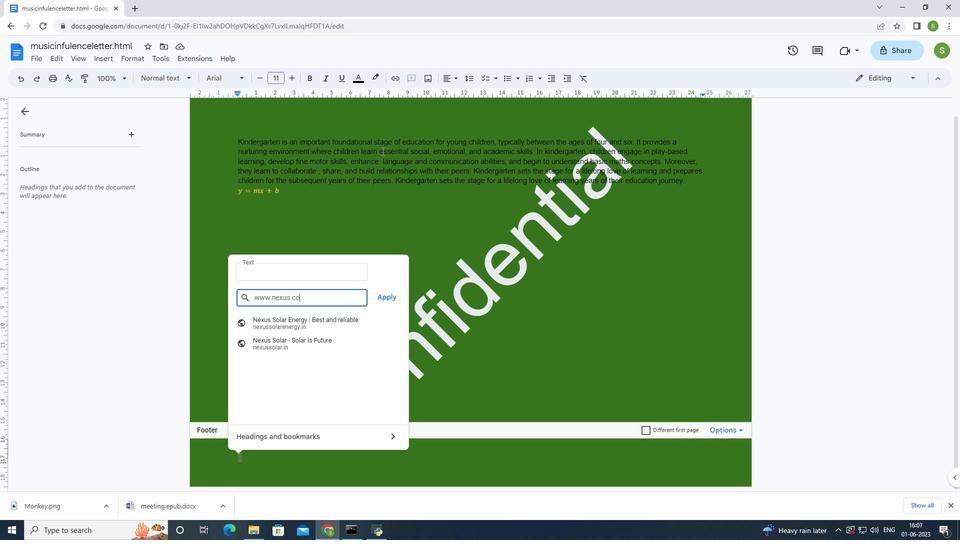 
Action: Mouse moved to (383, 149)
Screenshot: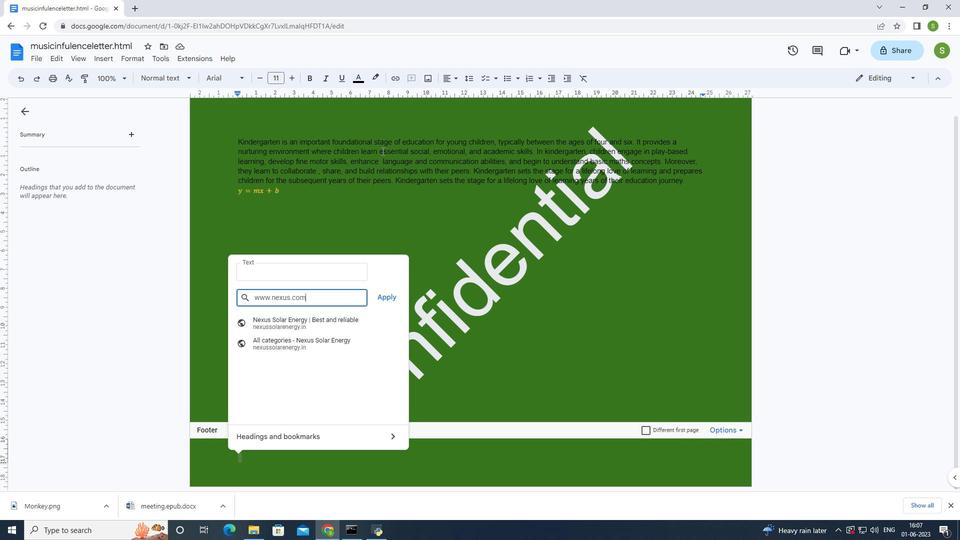 
Action: Key pressed <Key.enter>
Screenshot: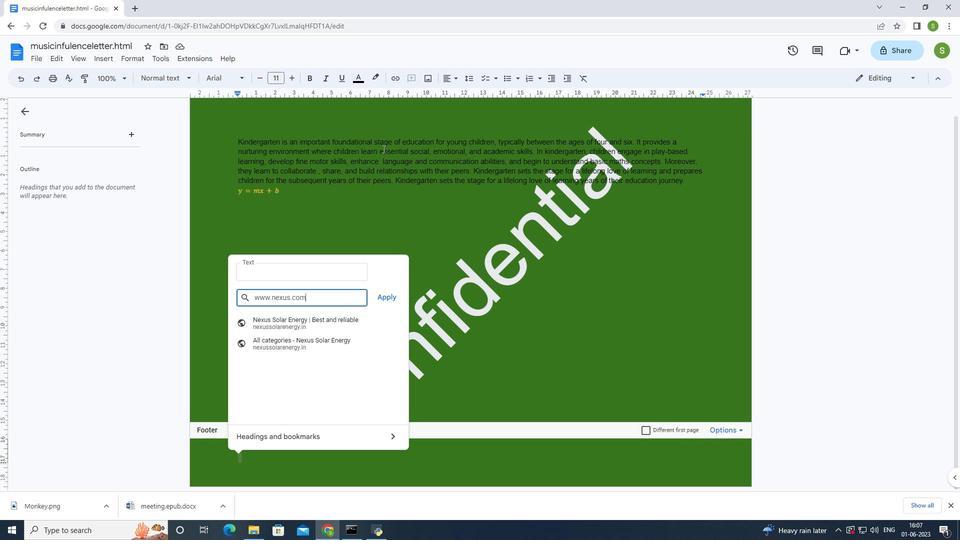 
Action: Mouse moved to (549, 89)
Screenshot: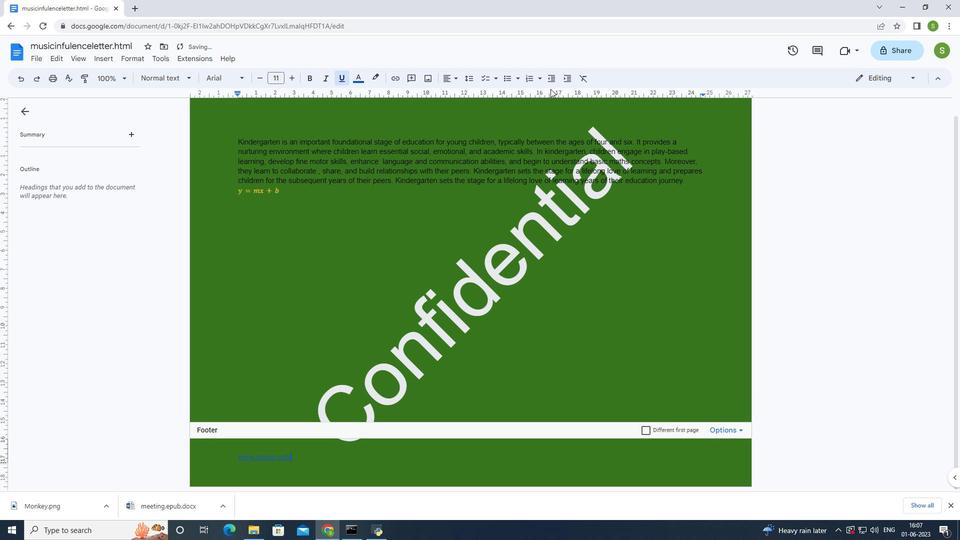 
